 Task: Add Attachment from "Attach a link" to Card Card0000000348 in Board Board0000000087 in Workspace WS0000000029 in Trello. Add Cover Red to Card Card0000000348 in Board Board0000000087 in Workspace WS0000000029 in Trello. Add "Join Card" Button Button0000000348  to Card Card0000000348 in Board Board0000000087 in Workspace WS0000000029 in Trello. Add Description DS0000000348 to Card Card0000000348 in Board Board0000000087 in Workspace WS0000000029 in Trello. Add Comment CM0000000348 to Card Card0000000348 in Board Board0000000087 in Workspace WS0000000029 in Trello
Action: Mouse moved to (74, 369)
Screenshot: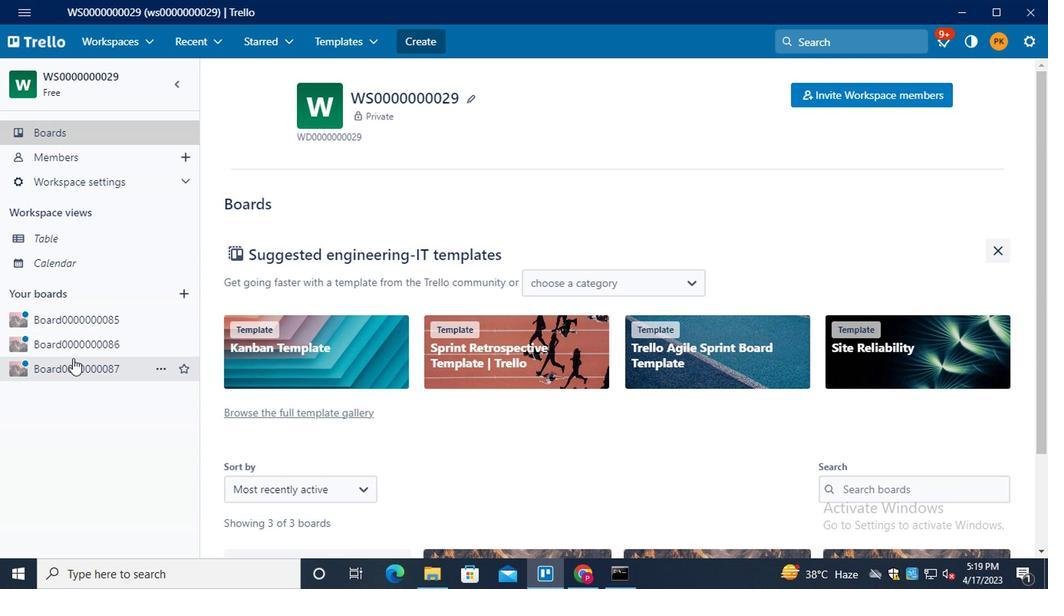 
Action: Mouse pressed left at (74, 369)
Screenshot: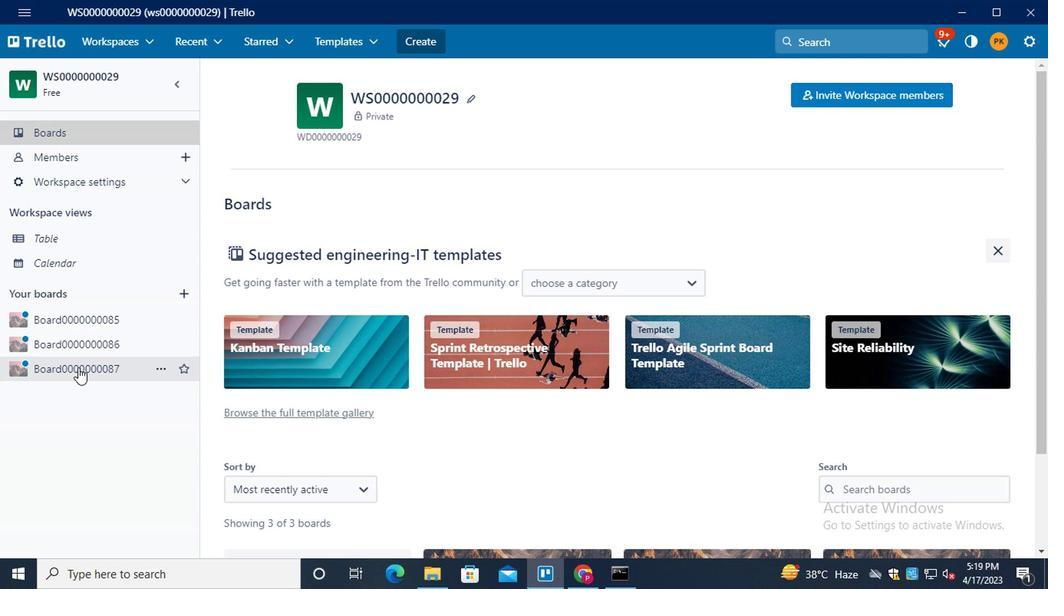 
Action: Mouse moved to (258, 422)
Screenshot: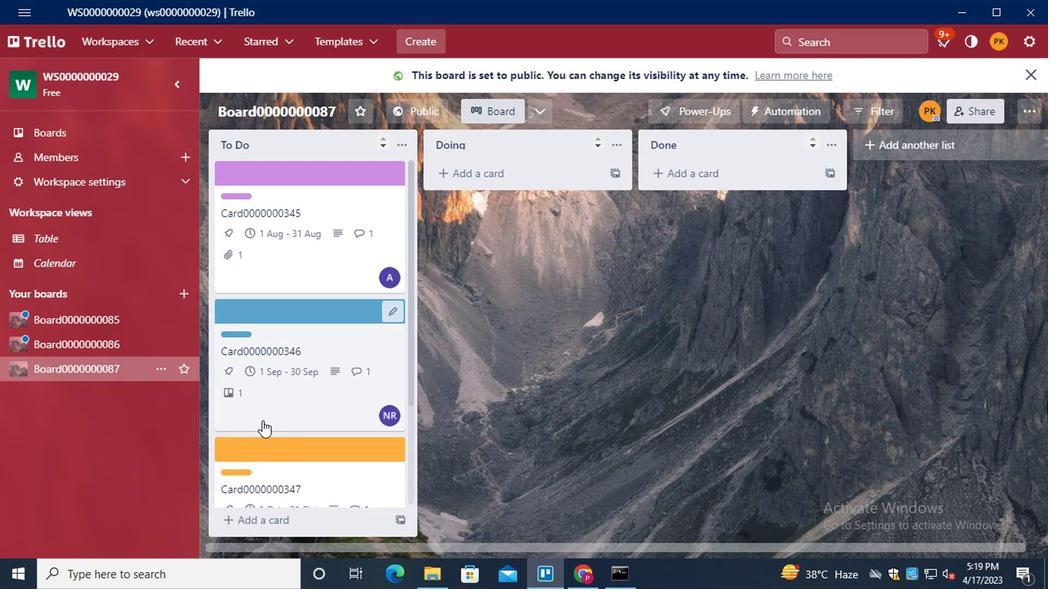 
Action: Mouse scrolled (258, 421) with delta (0, -1)
Screenshot: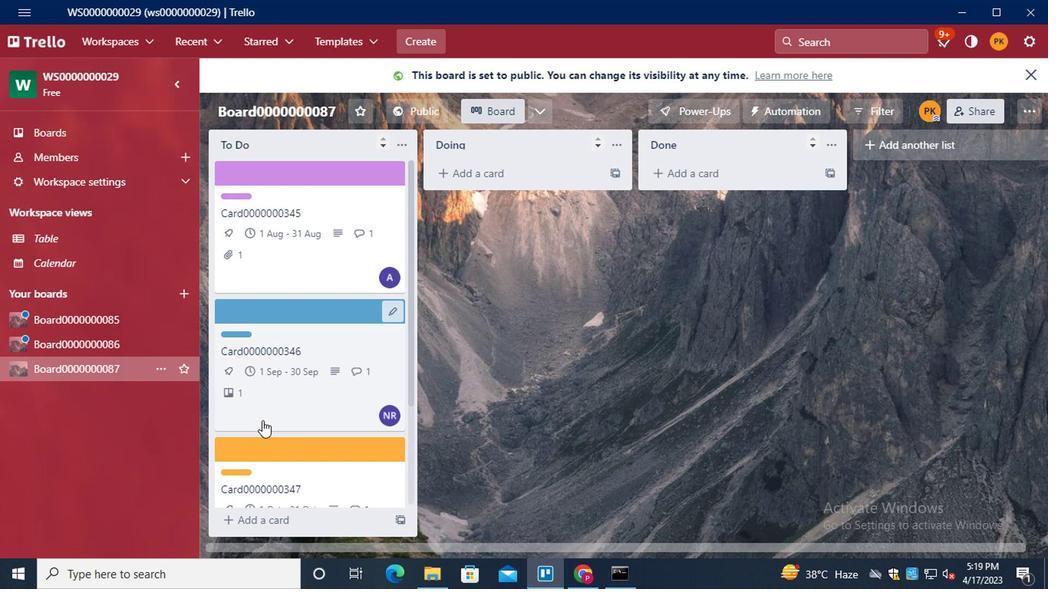 
Action: Mouse moved to (258, 423)
Screenshot: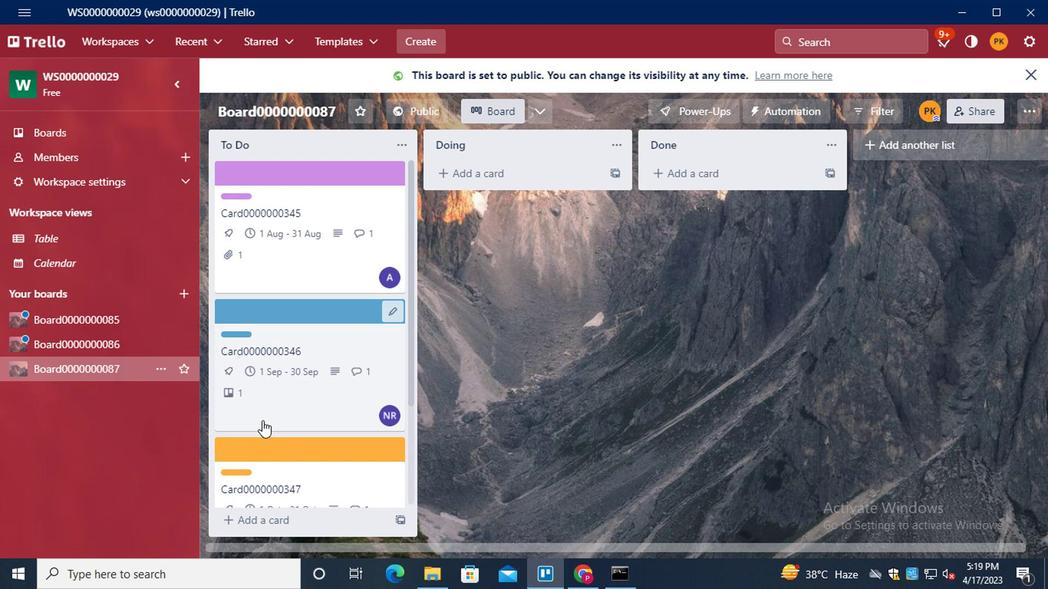 
Action: Mouse scrolled (258, 423) with delta (0, 0)
Screenshot: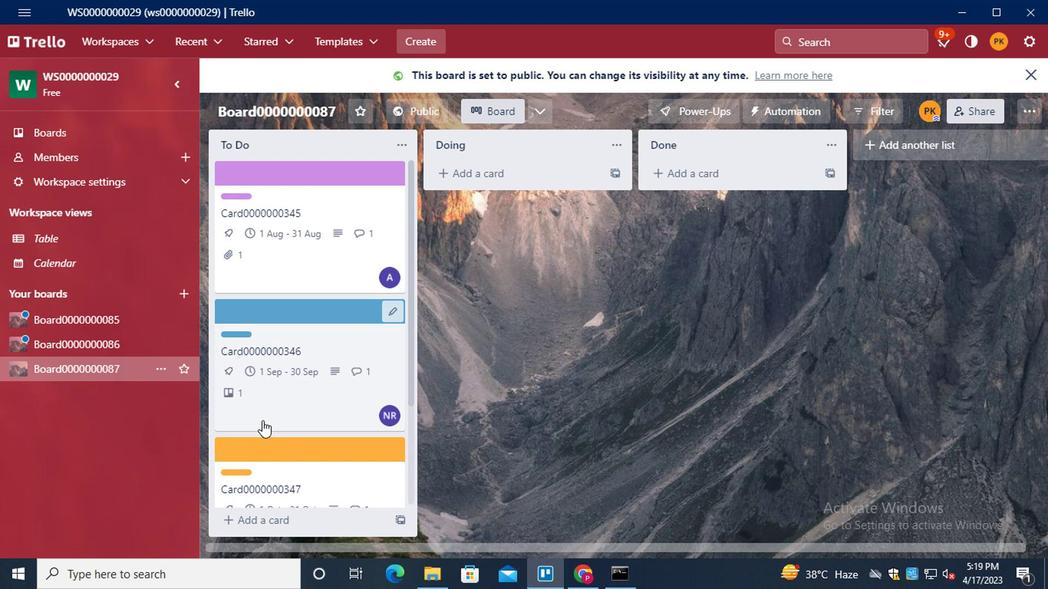 
Action: Mouse moved to (258, 427)
Screenshot: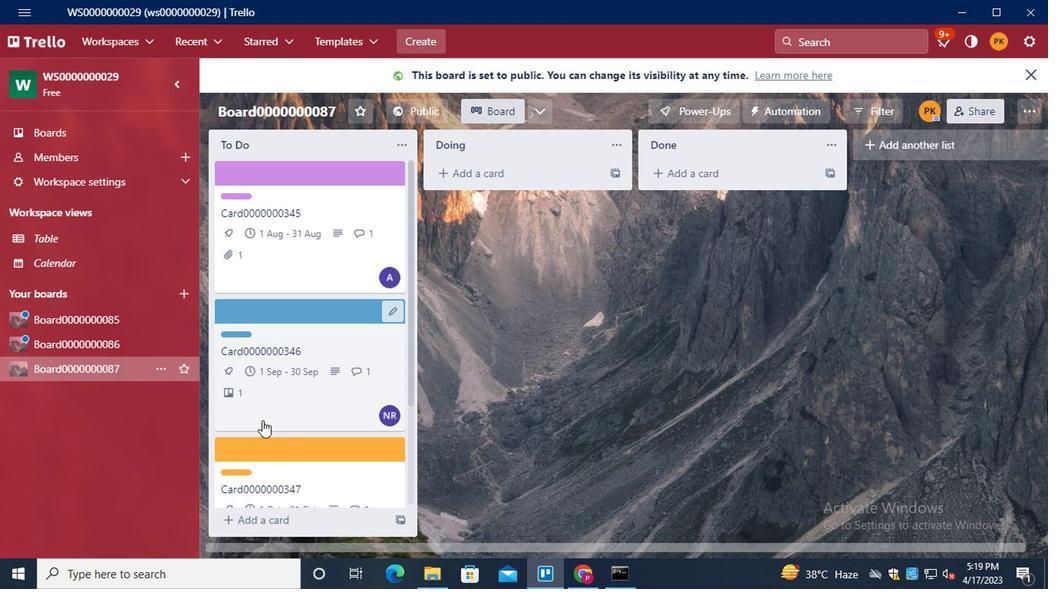
Action: Mouse scrolled (258, 427) with delta (0, 0)
Screenshot: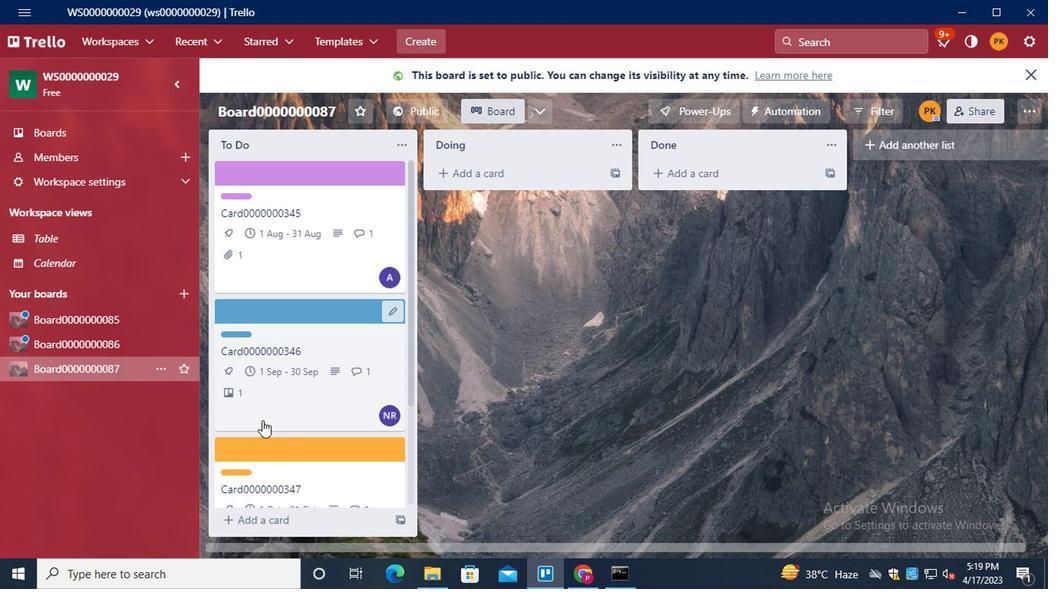 
Action: Mouse moved to (260, 429)
Screenshot: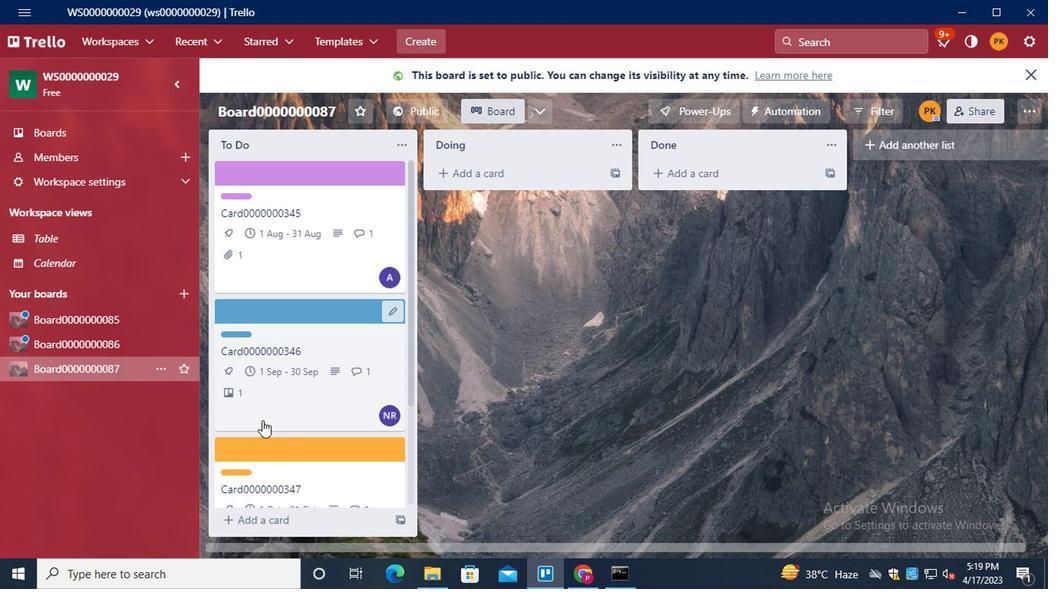 
Action: Mouse scrolled (260, 428) with delta (0, 0)
Screenshot: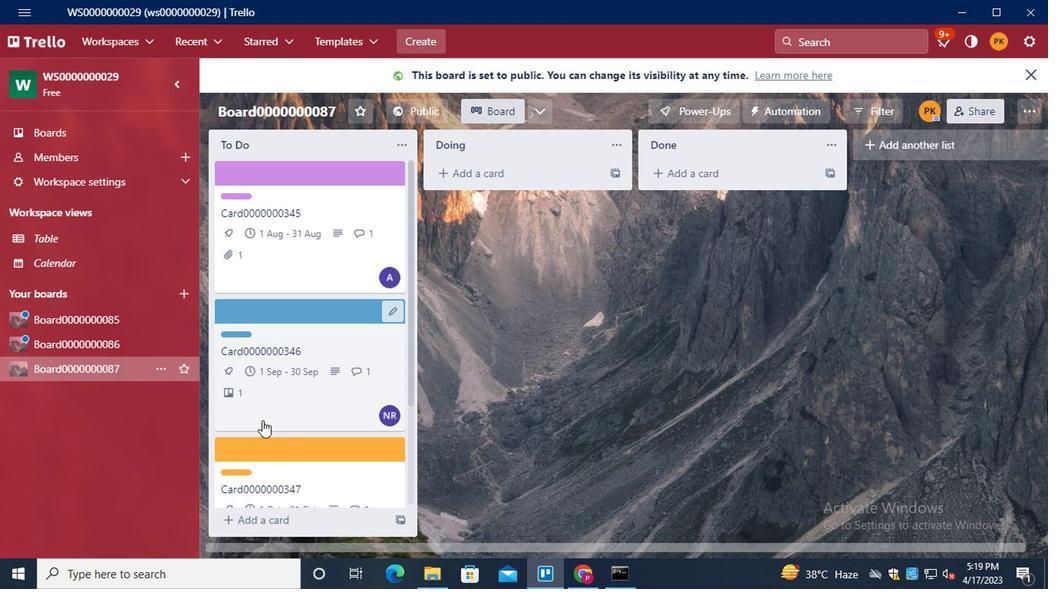 
Action: Mouse moved to (262, 436)
Screenshot: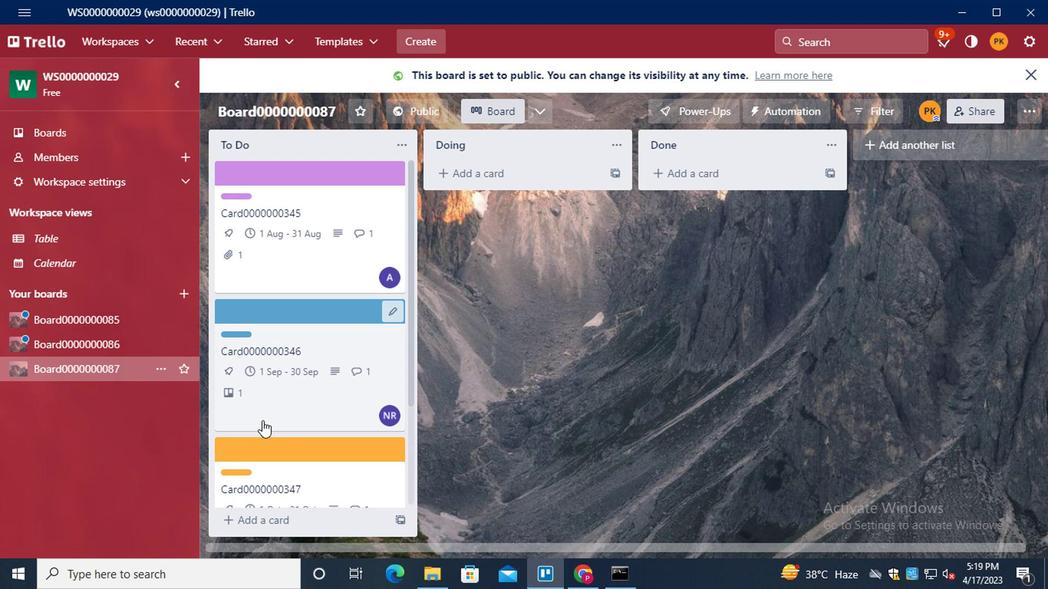 
Action: Mouse scrolled (262, 435) with delta (0, 0)
Screenshot: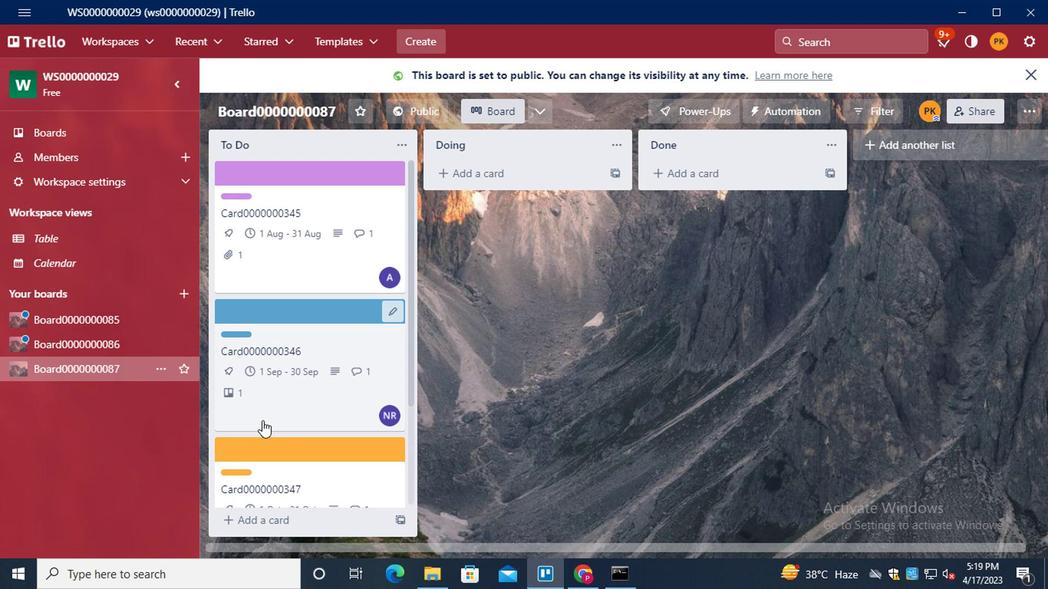 
Action: Mouse moved to (303, 469)
Screenshot: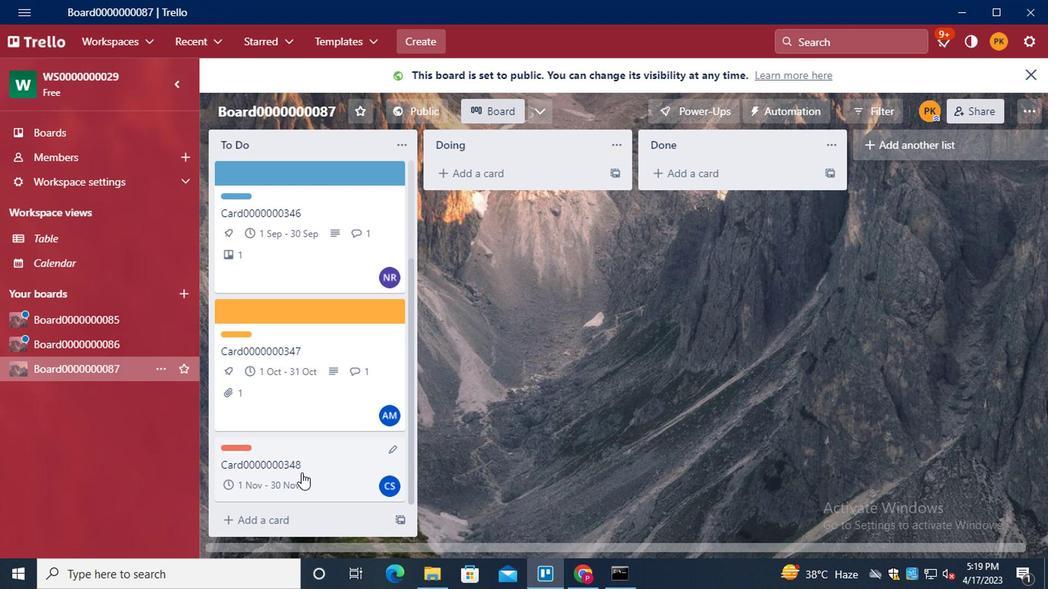 
Action: Mouse pressed left at (303, 469)
Screenshot: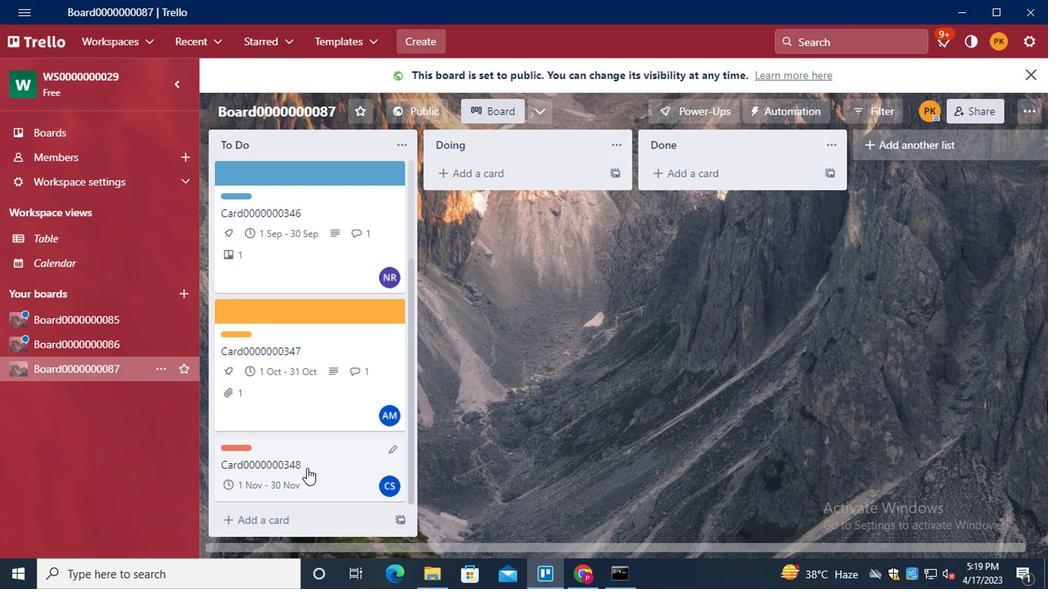 
Action: Mouse moved to (719, 266)
Screenshot: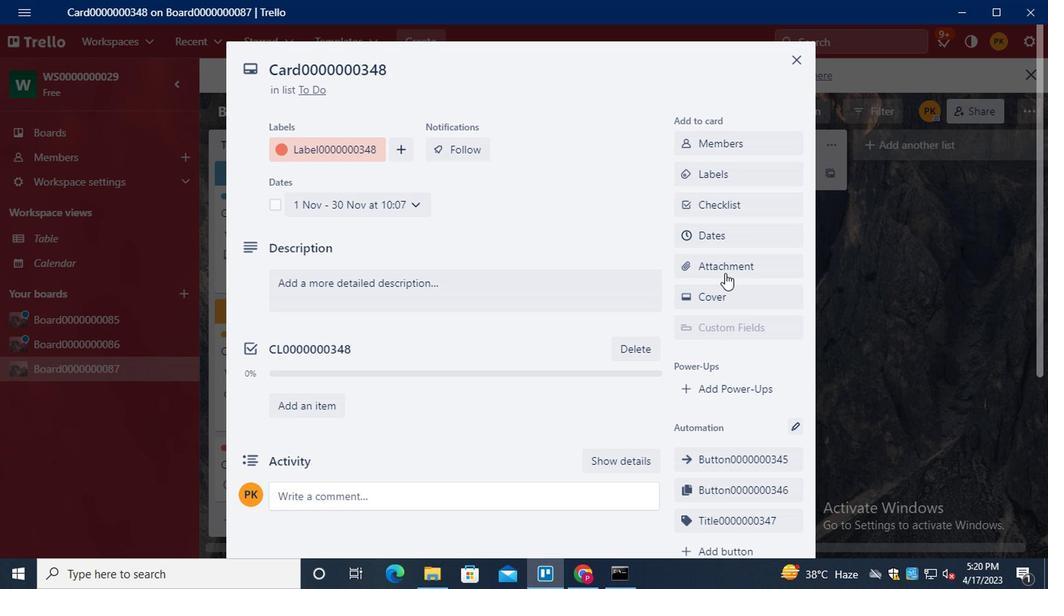 
Action: Mouse pressed left at (719, 266)
Screenshot: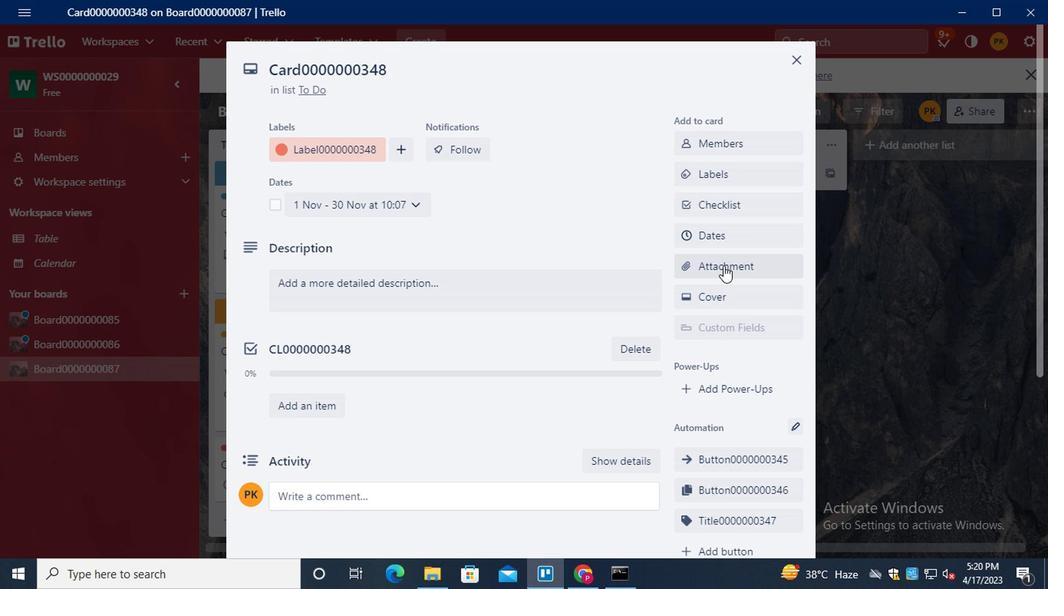 
Action: Mouse moved to (717, 288)
Screenshot: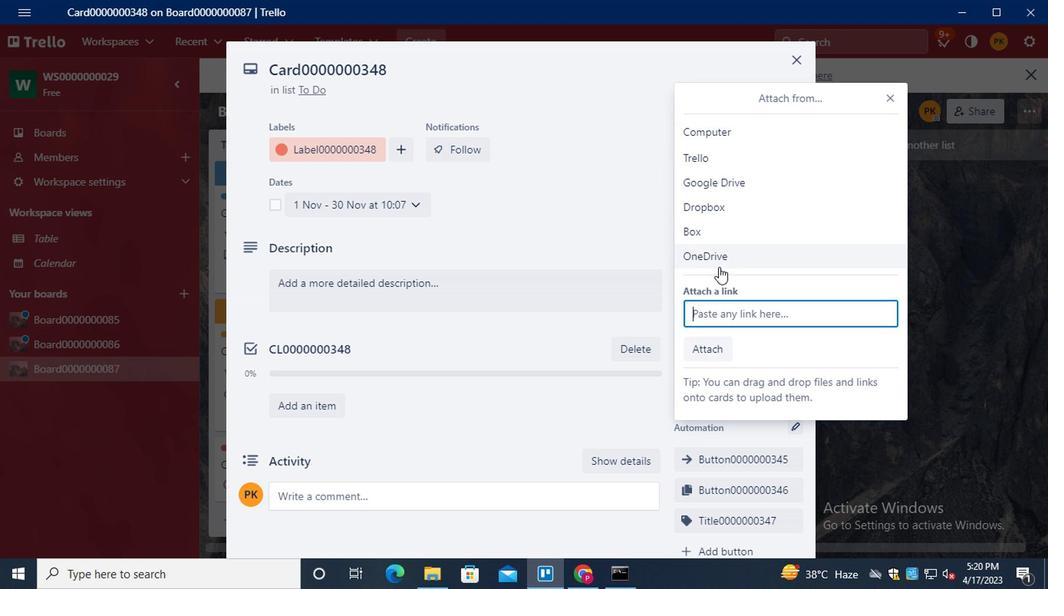 
Action: Key pressed ctrl+V<Key.enter>
Screenshot: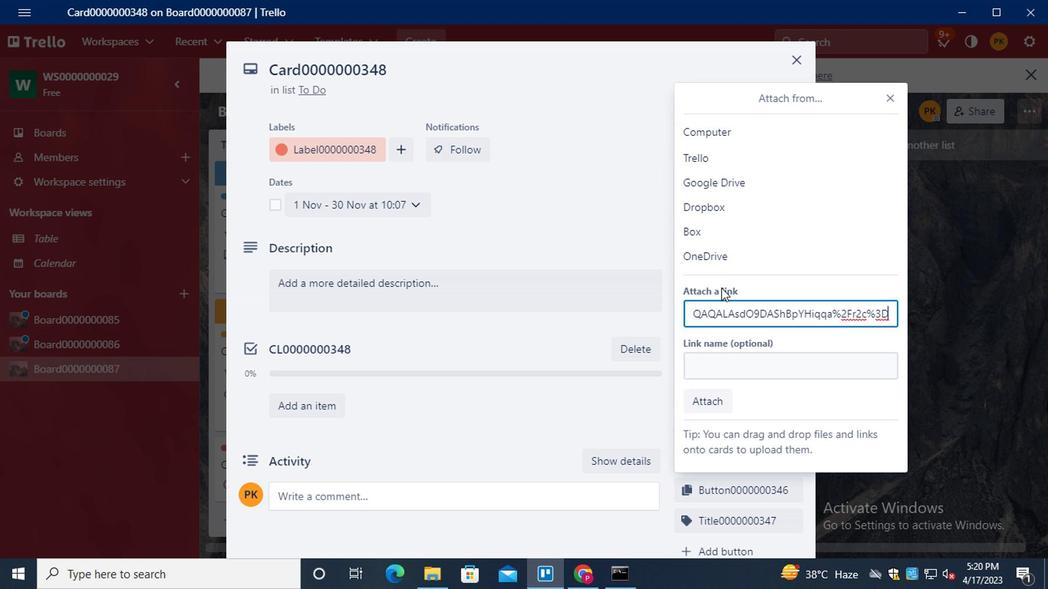 
Action: Mouse moved to (712, 293)
Screenshot: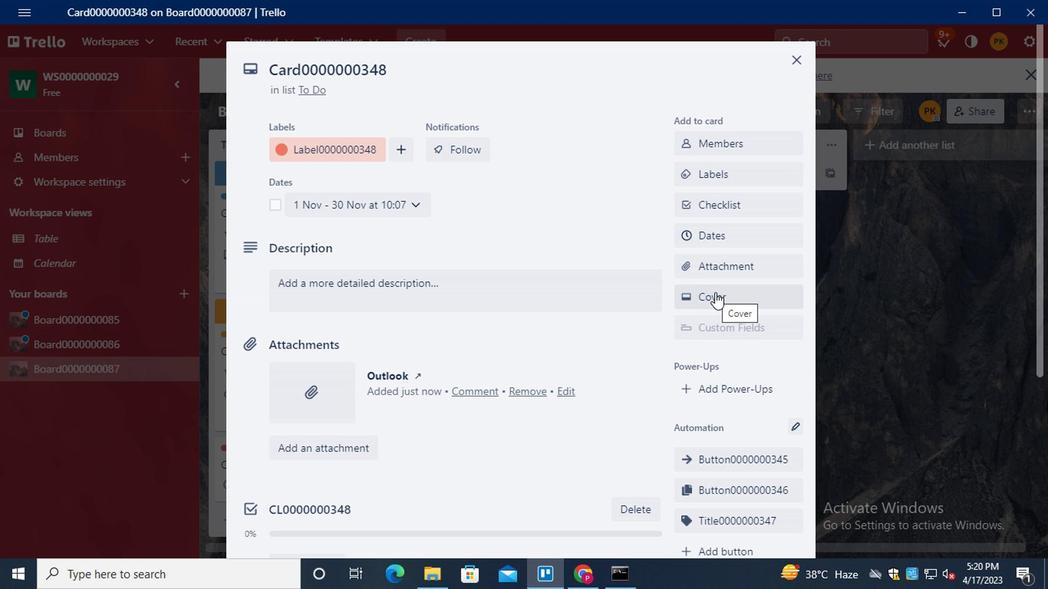 
Action: Mouse pressed left at (712, 293)
Screenshot: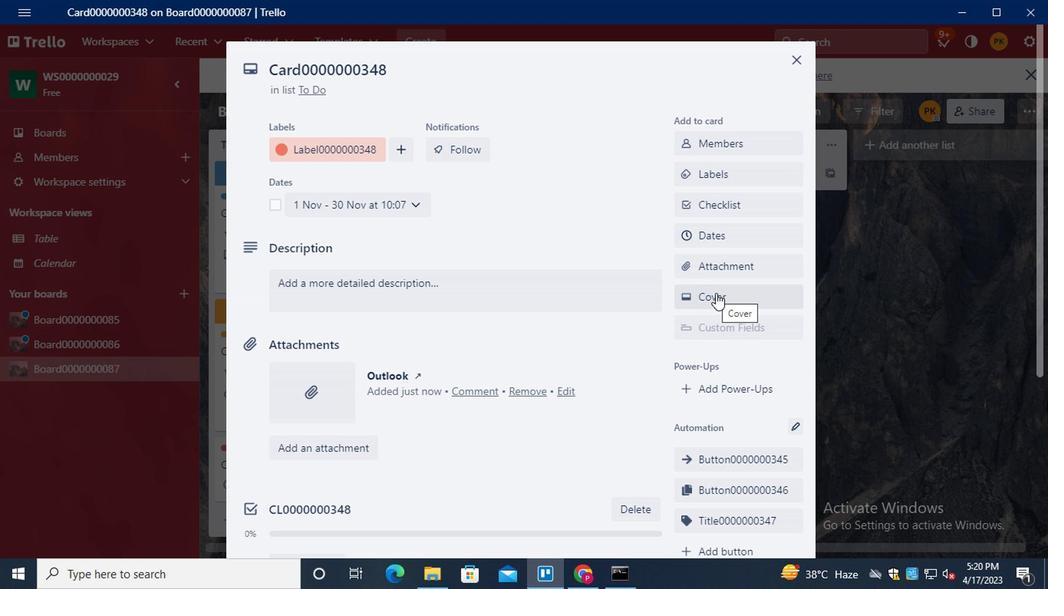 
Action: Mouse moved to (840, 245)
Screenshot: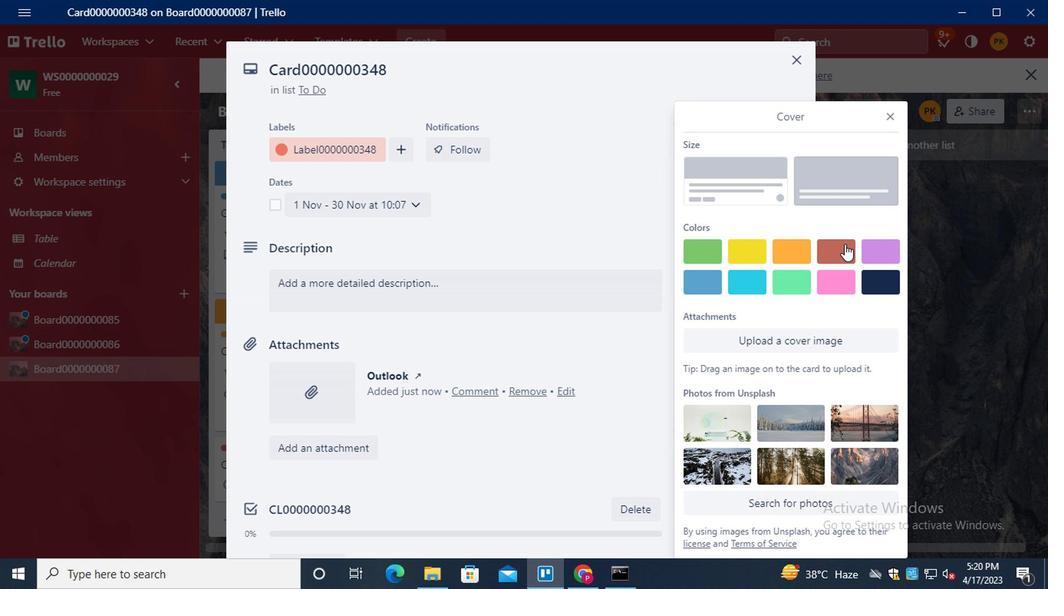 
Action: Mouse pressed left at (840, 245)
Screenshot: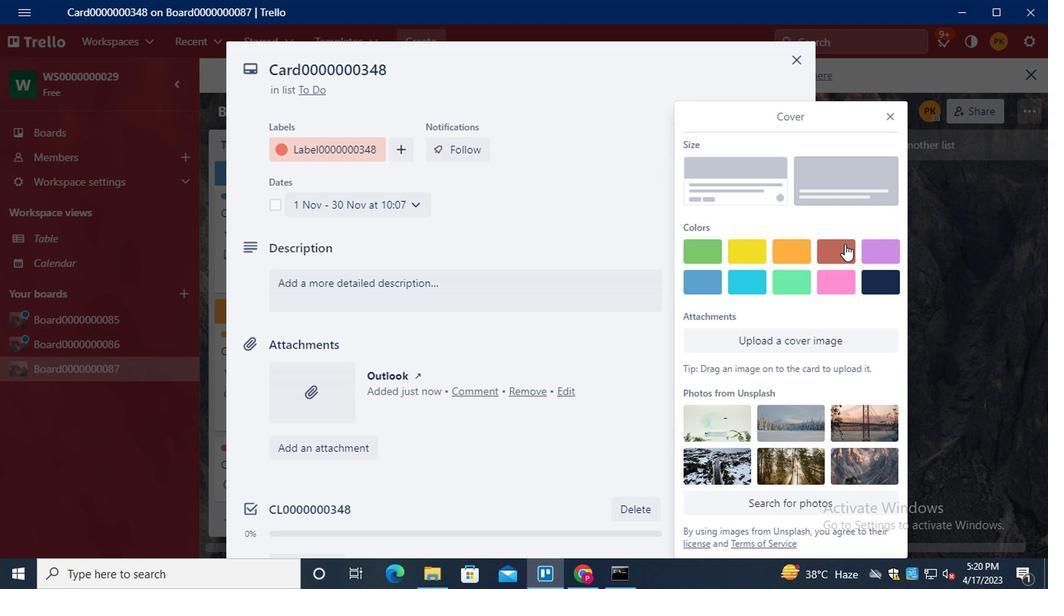 
Action: Mouse moved to (882, 92)
Screenshot: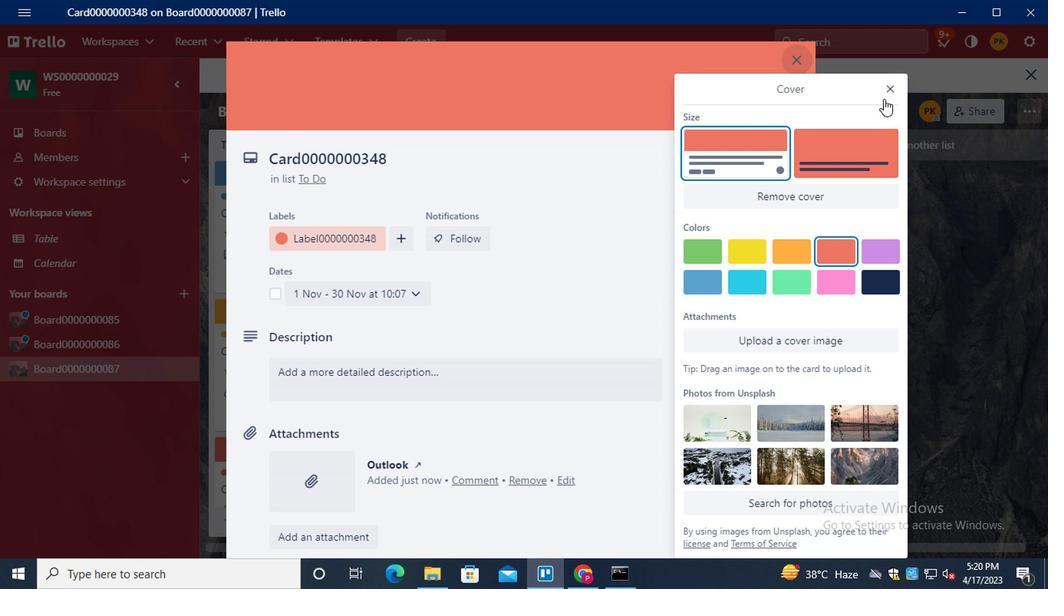 
Action: Mouse pressed left at (882, 92)
Screenshot: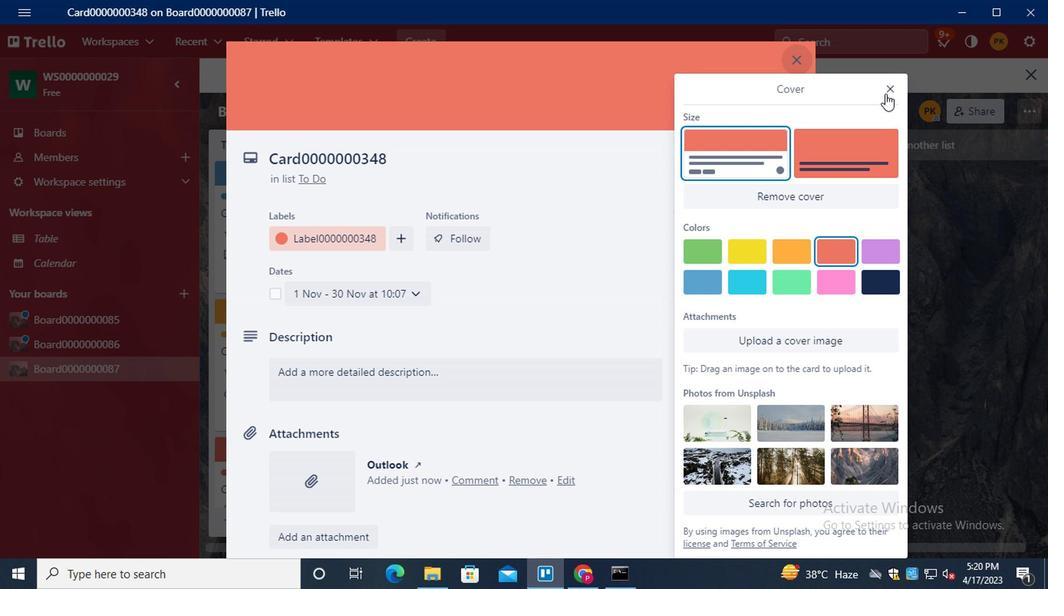 
Action: Mouse moved to (676, 348)
Screenshot: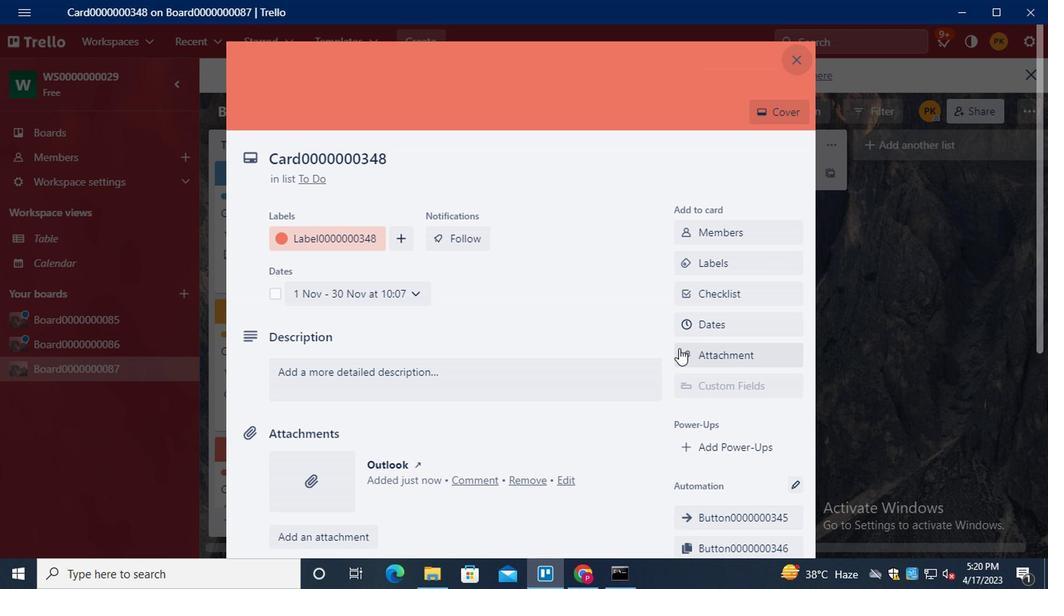 
Action: Mouse scrolled (676, 347) with delta (0, -1)
Screenshot: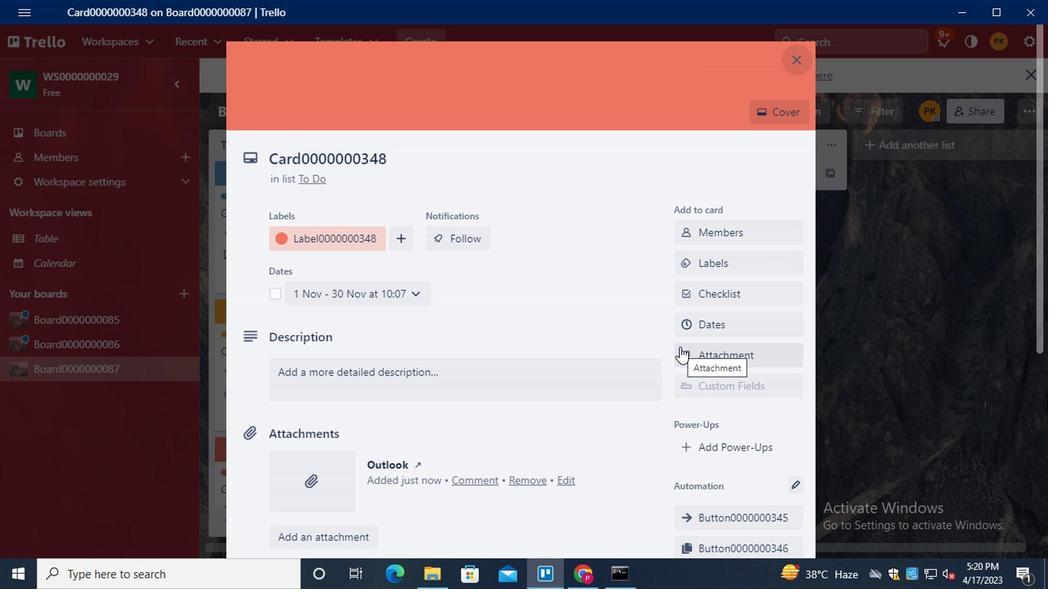 
Action: Mouse scrolled (676, 347) with delta (0, -1)
Screenshot: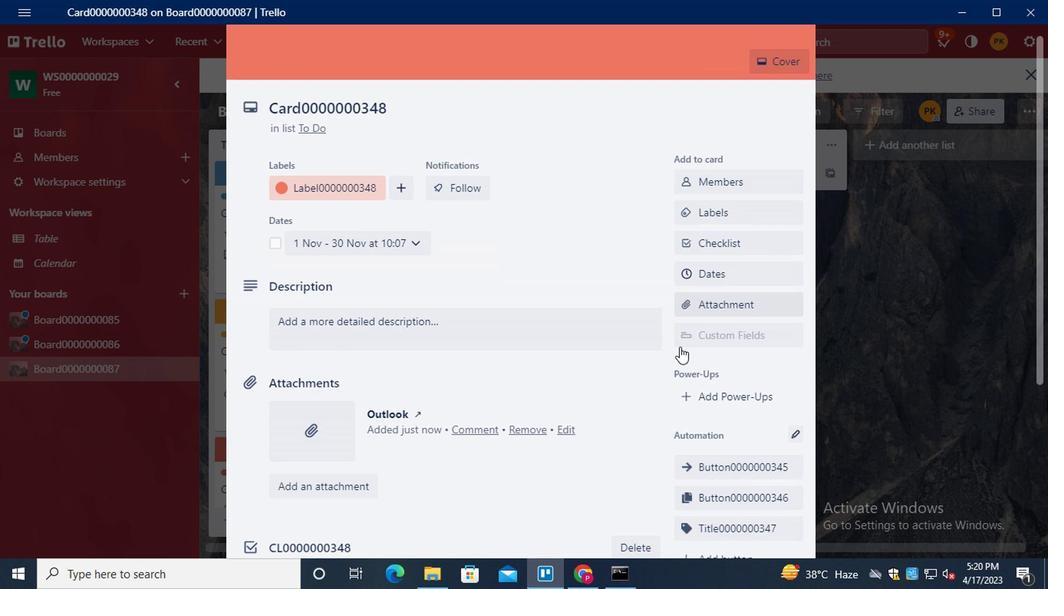 
Action: Mouse moved to (710, 456)
Screenshot: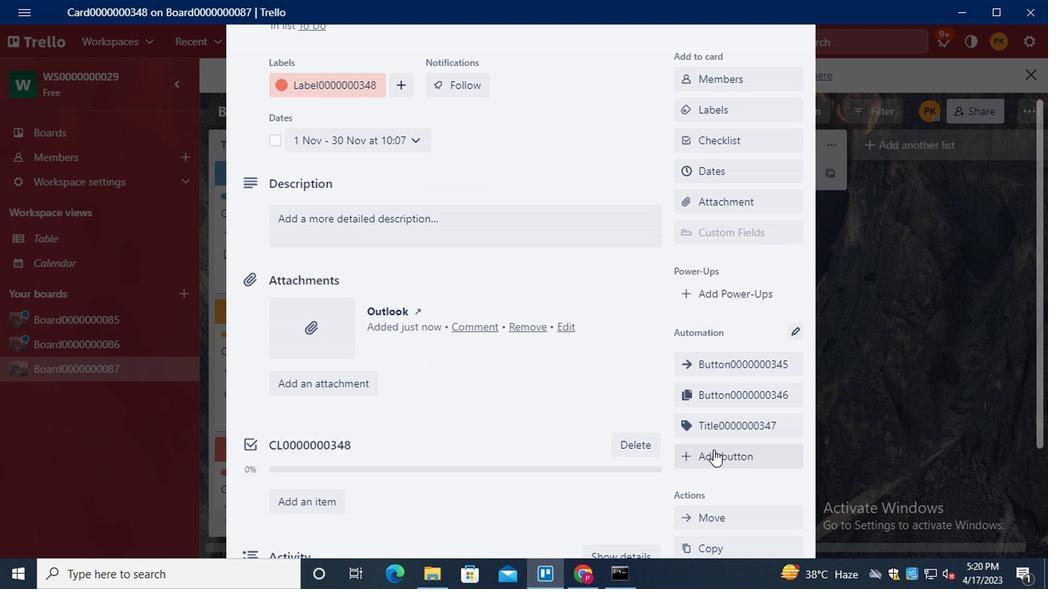 
Action: Mouse pressed left at (710, 456)
Screenshot: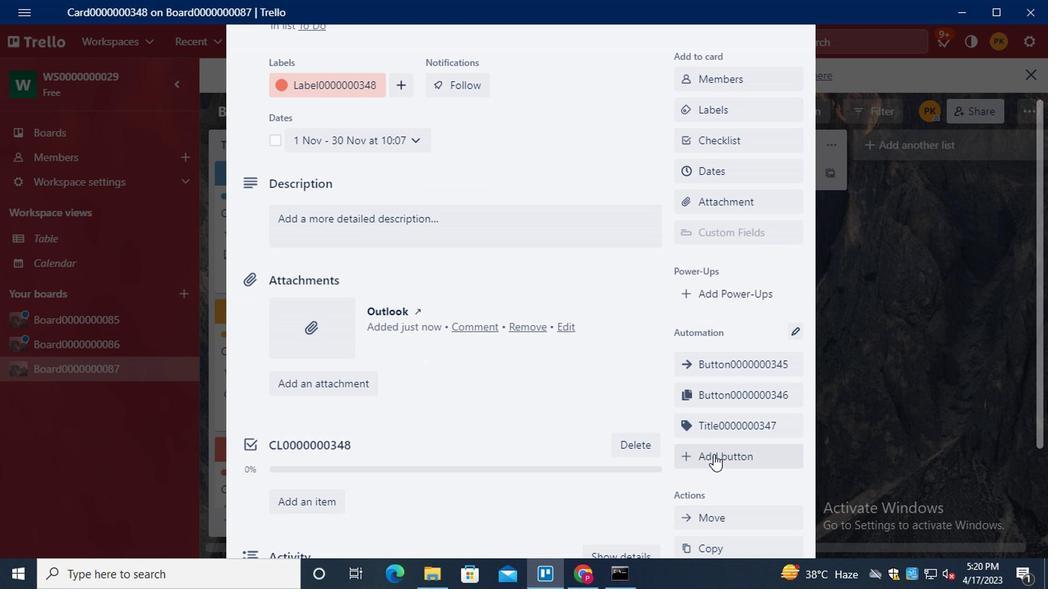 
Action: Mouse moved to (768, 238)
Screenshot: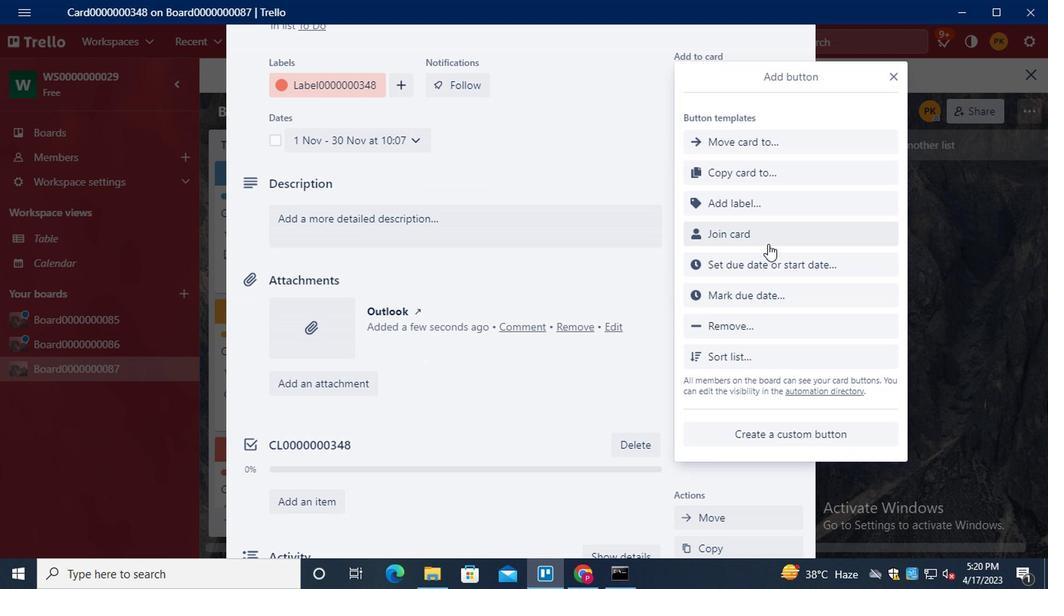 
Action: Mouse pressed left at (768, 238)
Screenshot: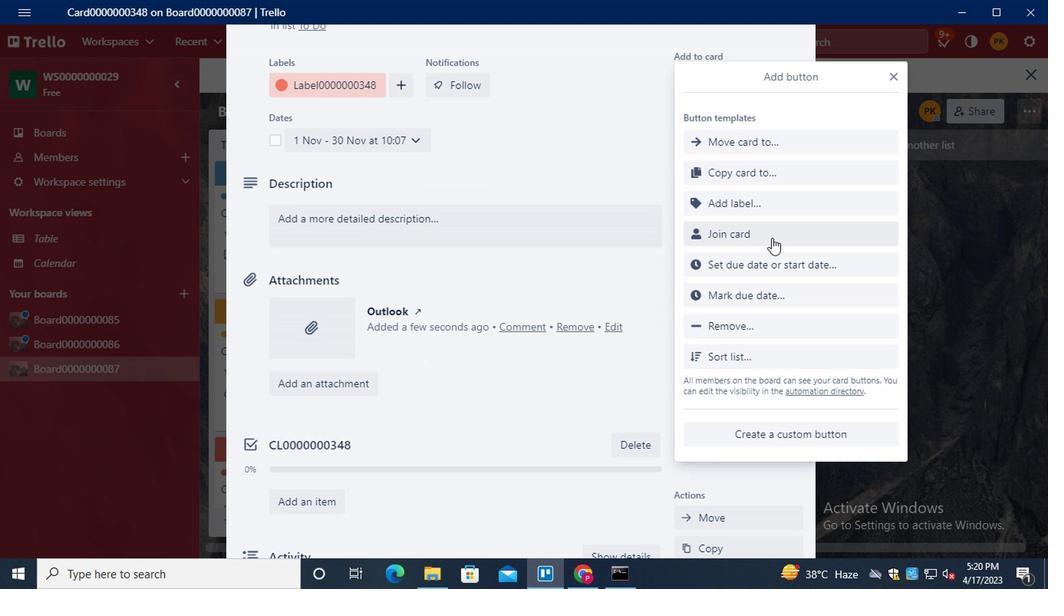 
Action: Mouse moved to (769, 237)
Screenshot: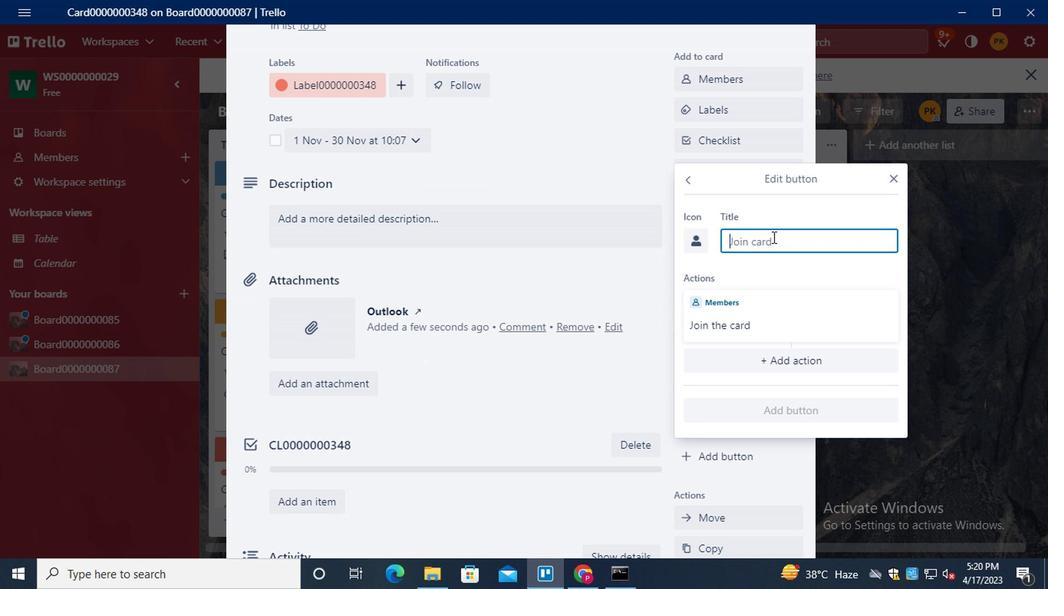 
Action: Key pressed <Key.shift><Key.shift><Key.shift><Key.shift><Key.shift><Key.shift><Key.shift><Key.shift><Key.shift><Key.shift><Key.shift><Key.shift><Key.shift><Key.shift><Key.shift><Key.shift><Key.shift><Key.shift><Key.shift><Key.shift><Key.shift><Key.shift><Key.shift><Key.shift><Key.shift><Key.shift><Key.shift><Key.shift><Key.shift><Key.shift><Key.shift><Key.shift><Key.shift><Key.shift><Key.shift><Key.shift><Key.shift><Key.shift><Key.shift><Key.shift><Key.shift><Key.shift><Key.shift><Key.shift><Key.shift><Key.shift><Key.shift><Key.shift><Key.shift><Key.shift><Key.shift><Key.shift><Key.shift><Key.shift><Key.shift><Key.shift><Key.shift><Key.shift><Key.shift><Key.shift><Key.shift><Key.shift><Key.shift><Key.shift><Key.shift><Key.shift><Key.shift><Key.shift><Key.shift><Key.shift><Key.shift><Key.shift><Key.shift><Key.shift><Key.shift><Key.shift><Key.shift><Key.shift><Key.shift><Key.shift><Key.shift><Key.shift><Key.shift><Key.shift><Key.shift><Key.shift><Key.shift><Key.shift><Key.shift><Key.shift><Key.shift><Key.shift><Key.shift><Key.shift><Key.shift><Key.shift><Key.shift><Key.shift><Key.shift><Key.shift><Key.shift><Key.shift><Key.shift><Key.shift><Key.shift><Key.shift><Key.shift><Key.shift><Key.shift><Key.shift><Key.shift><Key.shift><Key.shift><Key.shift><Key.shift><Key.shift><Key.shift><Key.shift><Key.shift><Key.shift><Key.shift><Key.shift><Key.shift><Key.shift><Key.shift><Key.shift><Key.shift><Key.shift><Key.shift><Key.shift><Key.shift><Key.shift><Key.shift><Key.shift><Key.shift><Key.shift><Key.shift><Key.shift><Key.shift>ctrl+BUTTON<Key.space><Key.backspace>0000000348
Screenshot: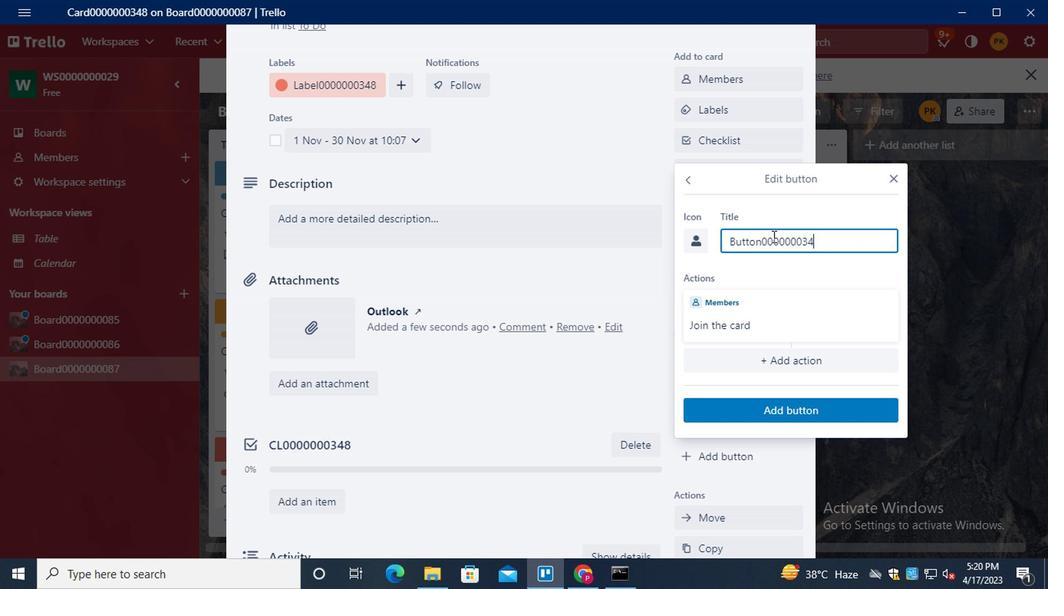 
Action: Mouse moved to (753, 228)
Screenshot: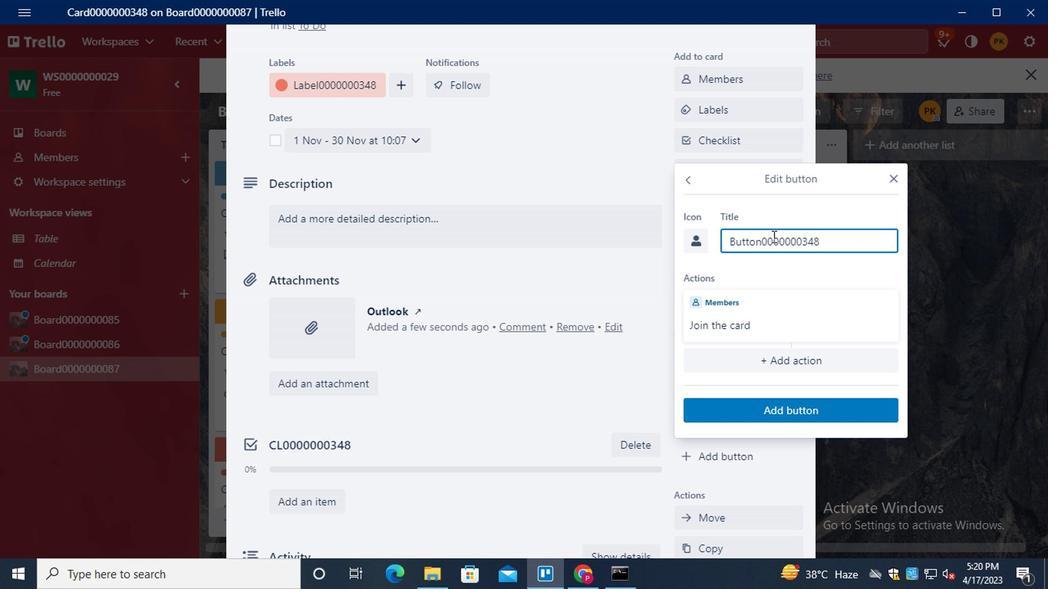 
Action: Mouse scrolled (753, 229) with delta (0, 1)
Screenshot: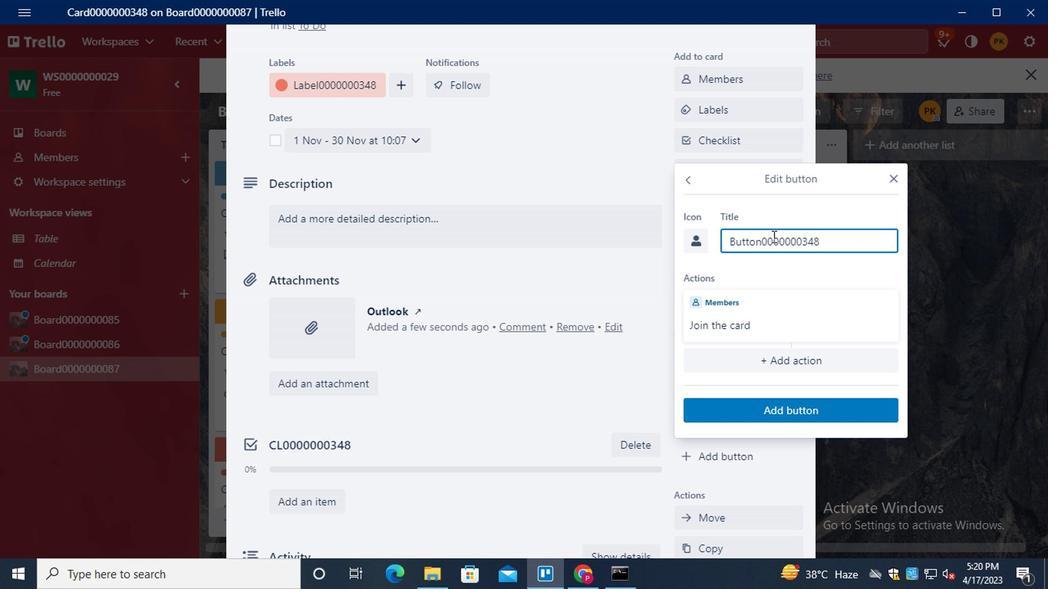 
Action: Mouse moved to (739, 412)
Screenshot: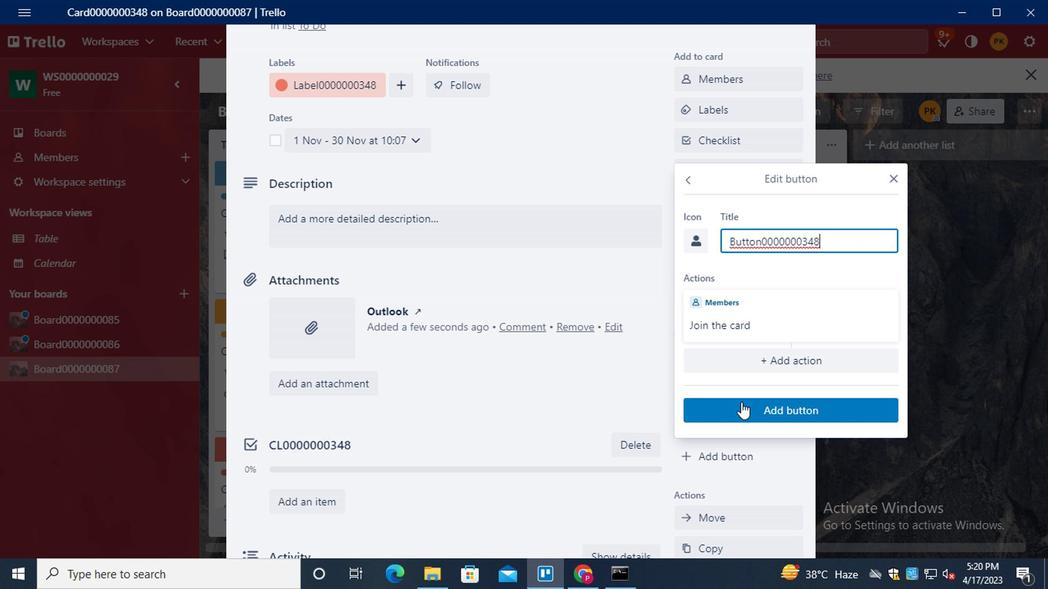 
Action: Mouse pressed left at (739, 412)
Screenshot: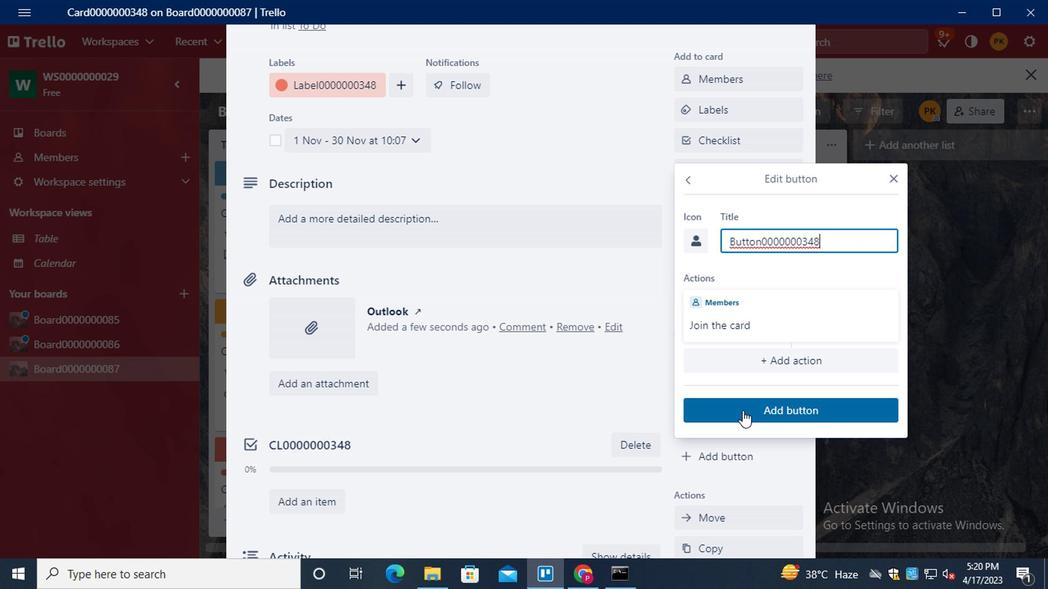 
Action: Mouse moved to (470, 226)
Screenshot: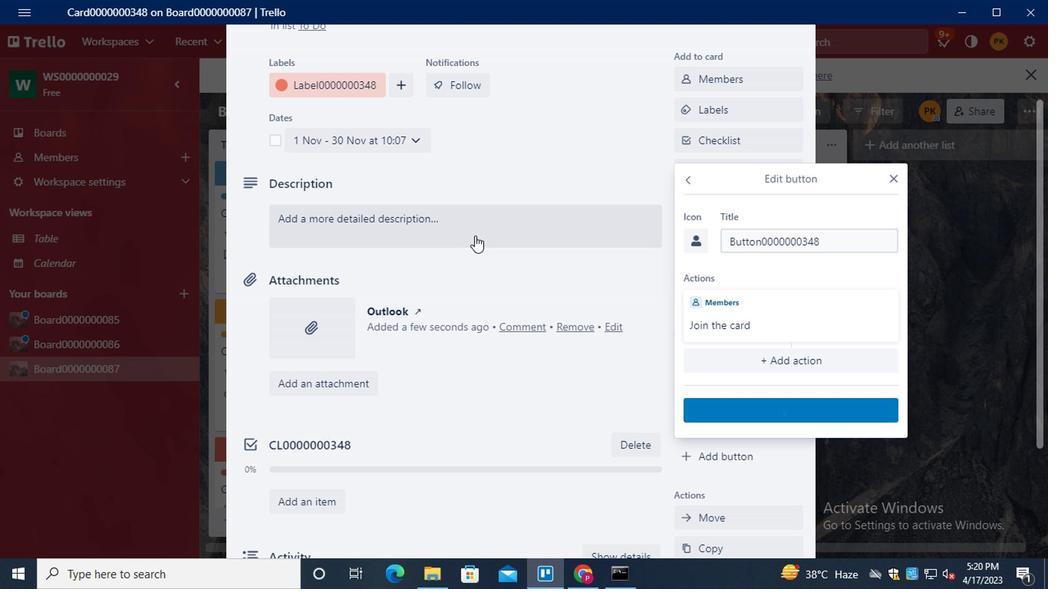 
Action: Mouse pressed left at (470, 226)
Screenshot: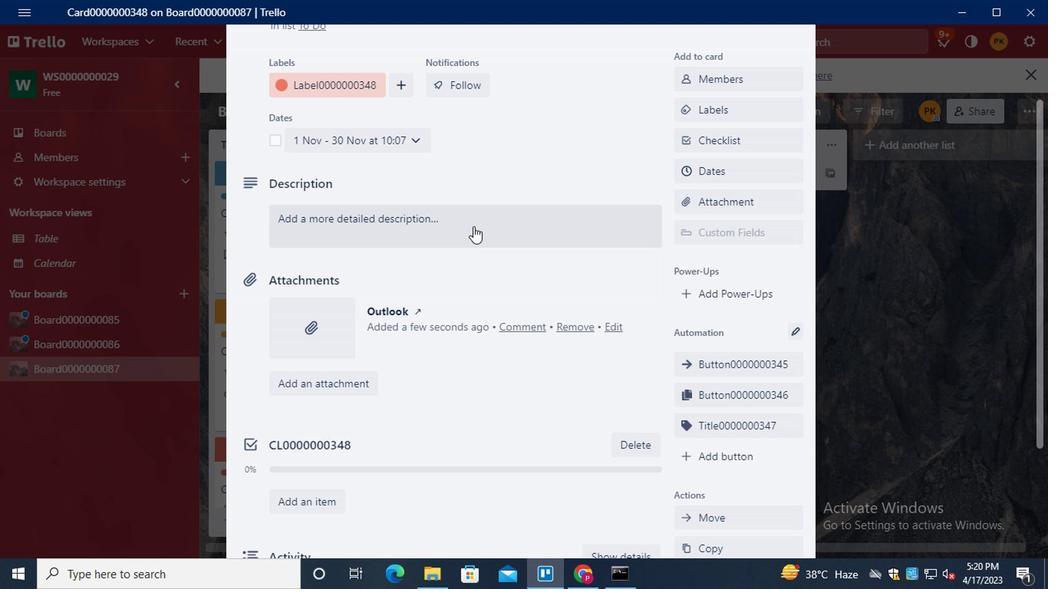 
Action: Key pressed <Key.shift>
Screenshot: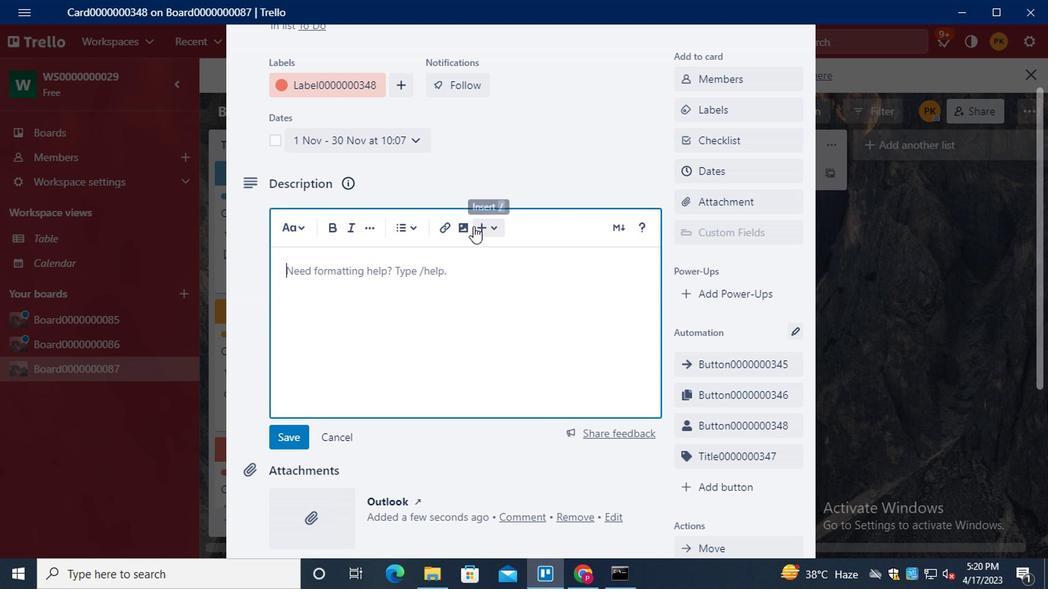 
Action: Mouse moved to (471, 224)
Screenshot: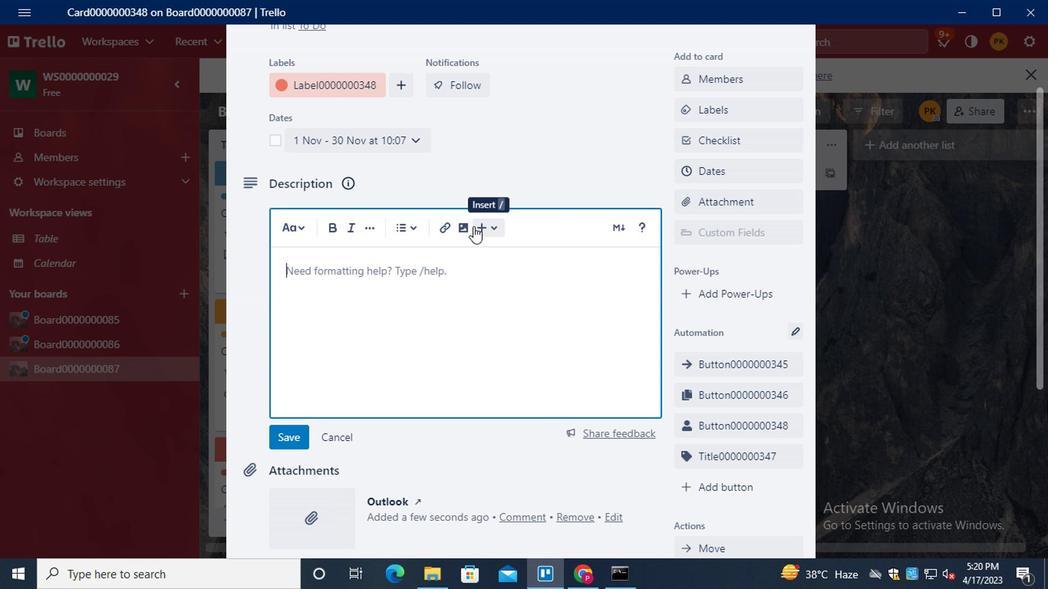 
Action: Key pressed DS0000000348
Screenshot: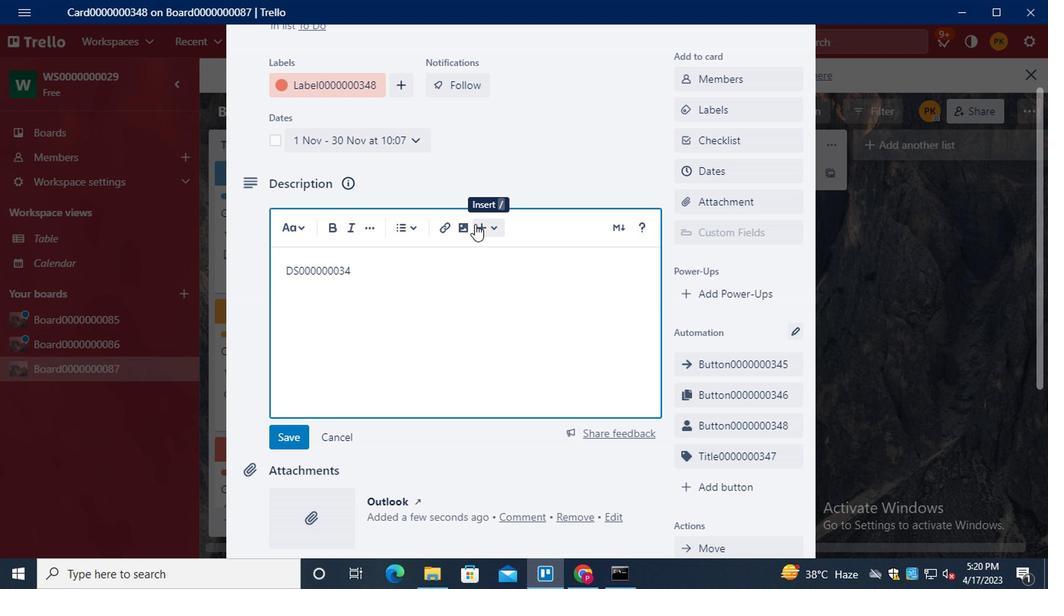 
Action: Mouse moved to (276, 436)
Screenshot: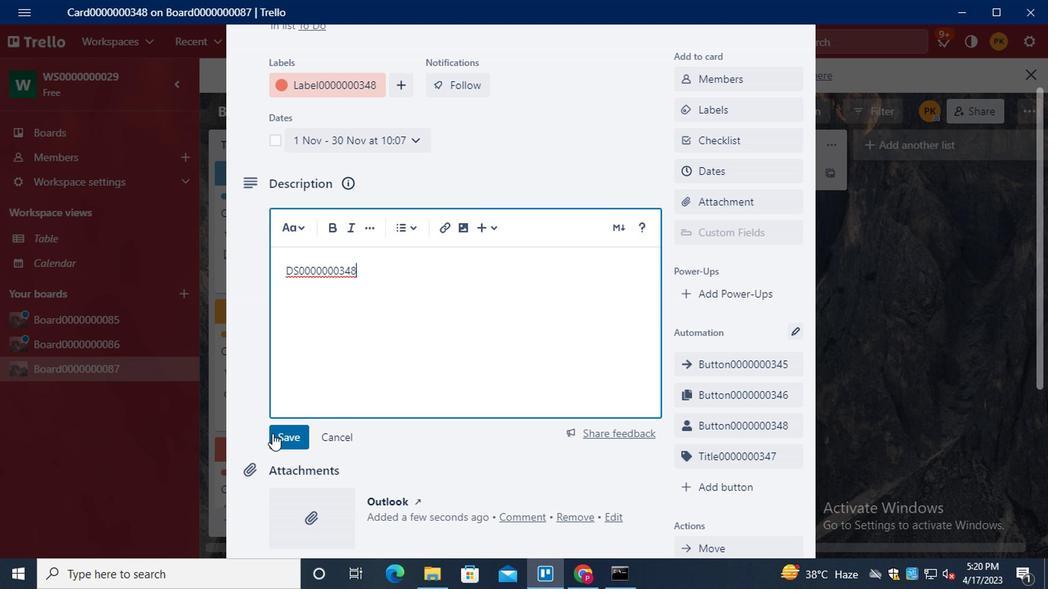 
Action: Mouse pressed left at (276, 436)
Screenshot: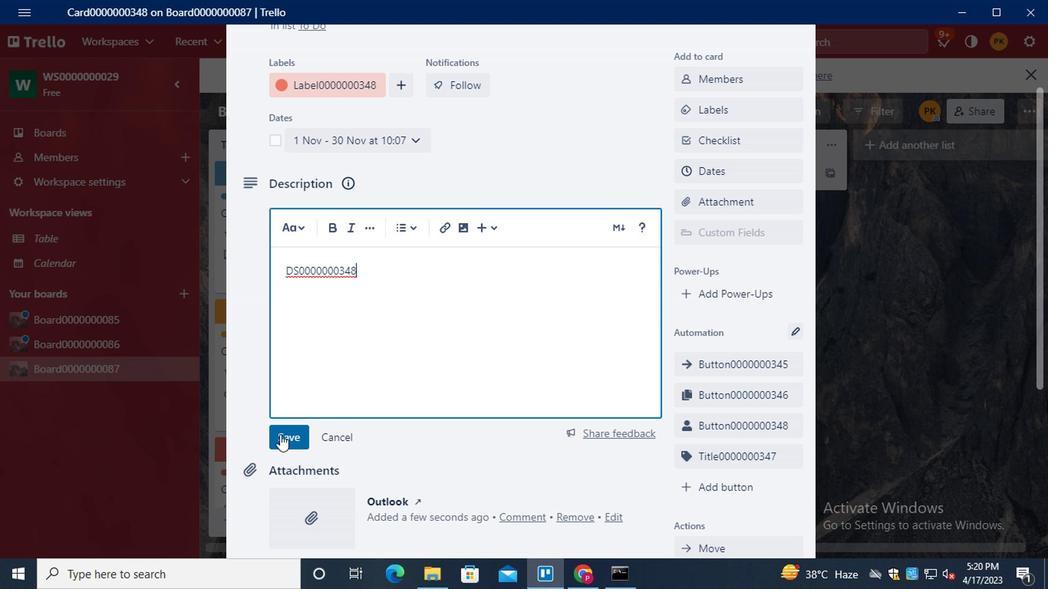 
Action: Mouse moved to (356, 385)
Screenshot: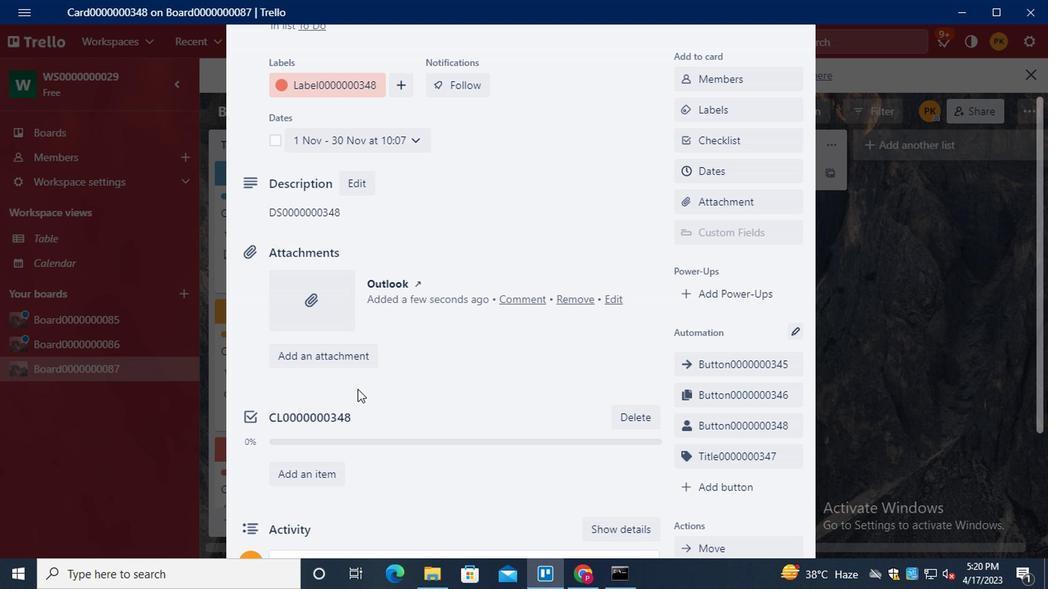 
Action: Mouse scrolled (356, 384) with delta (0, -1)
Screenshot: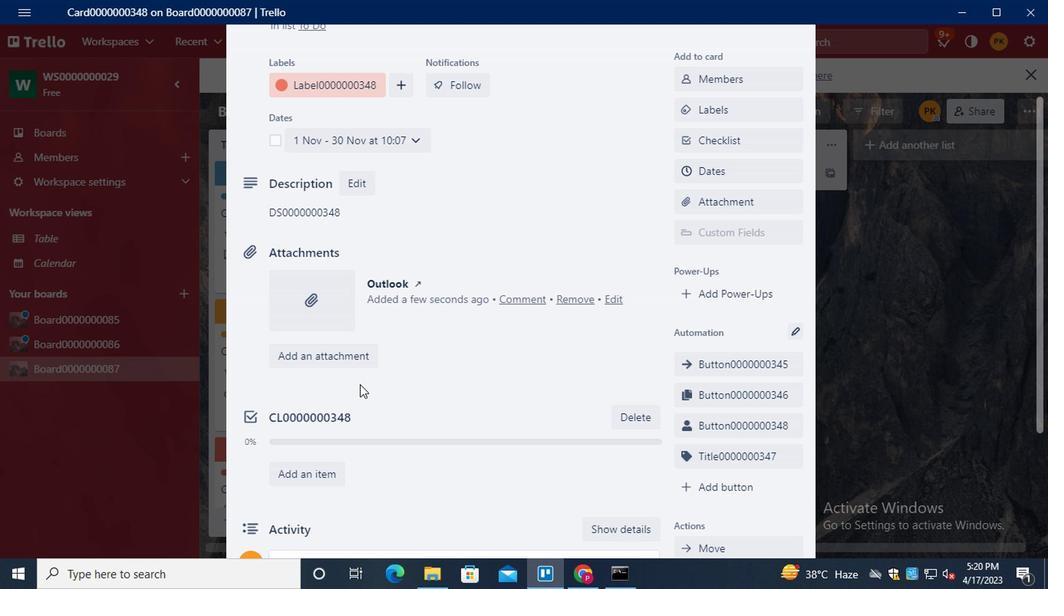 
Action: Mouse scrolled (356, 384) with delta (0, -1)
Screenshot: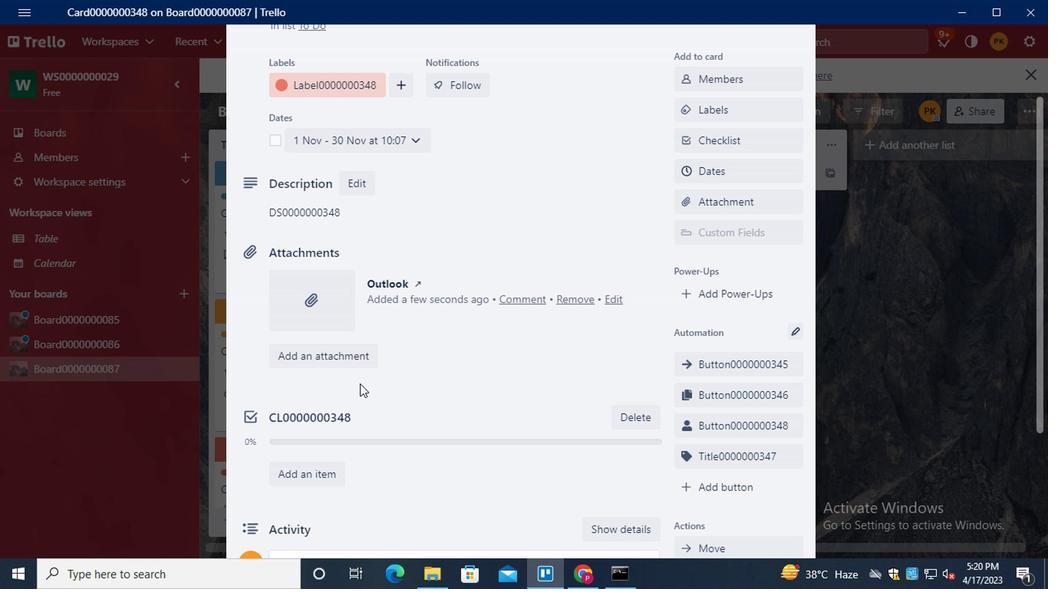 
Action: Mouse scrolled (356, 384) with delta (0, -1)
Screenshot: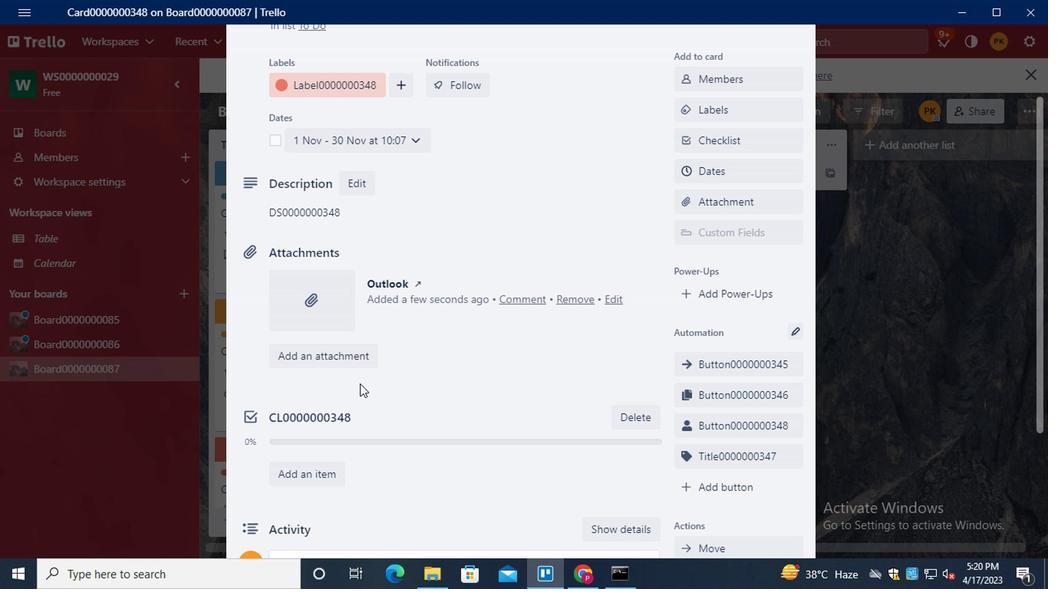 
Action: Mouse scrolled (356, 384) with delta (0, -1)
Screenshot: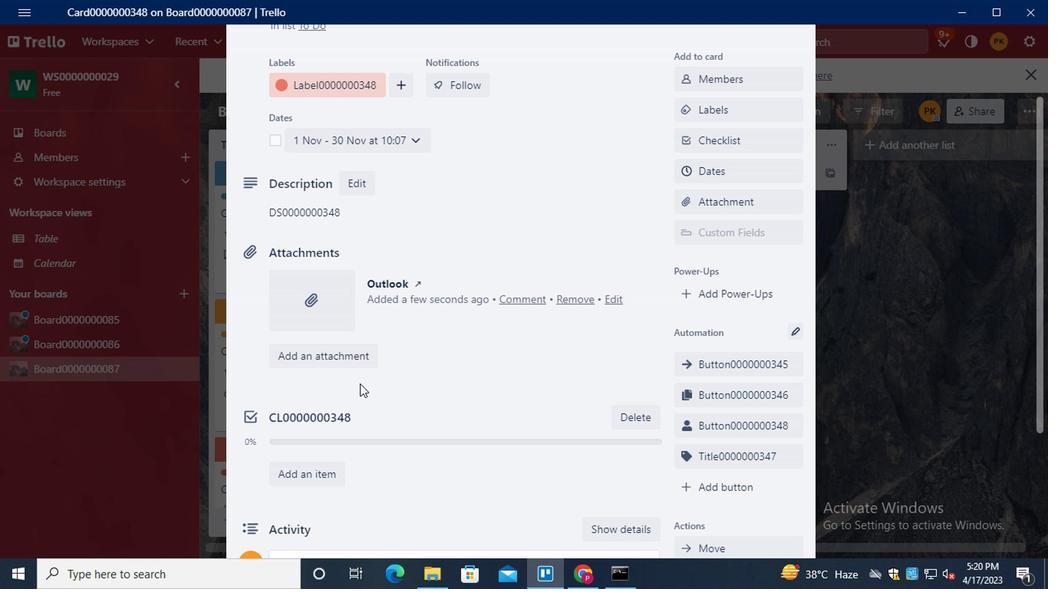 
Action: Mouse moved to (377, 352)
Screenshot: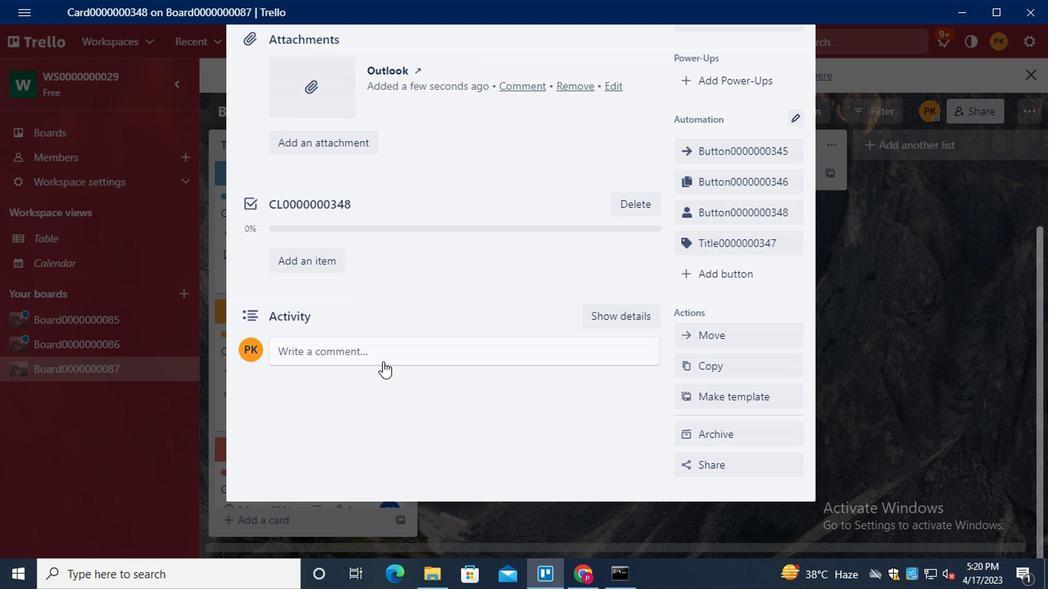 
Action: Mouse pressed left at (377, 352)
Screenshot: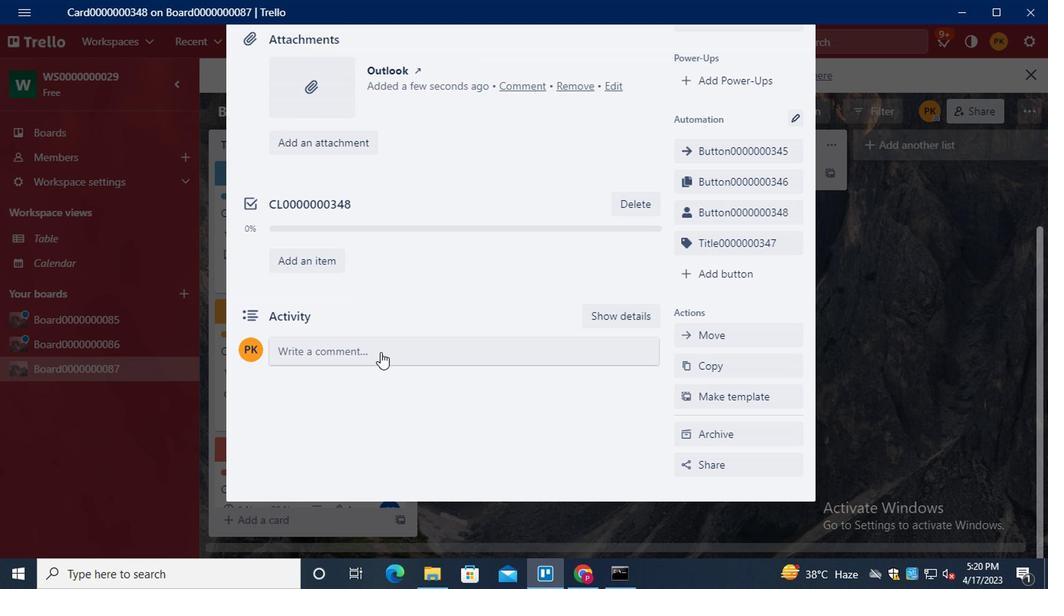 
Action: Key pressed <Key.shift><Key.shift><Key.shift><Key.shift>CM0000000348
Screenshot: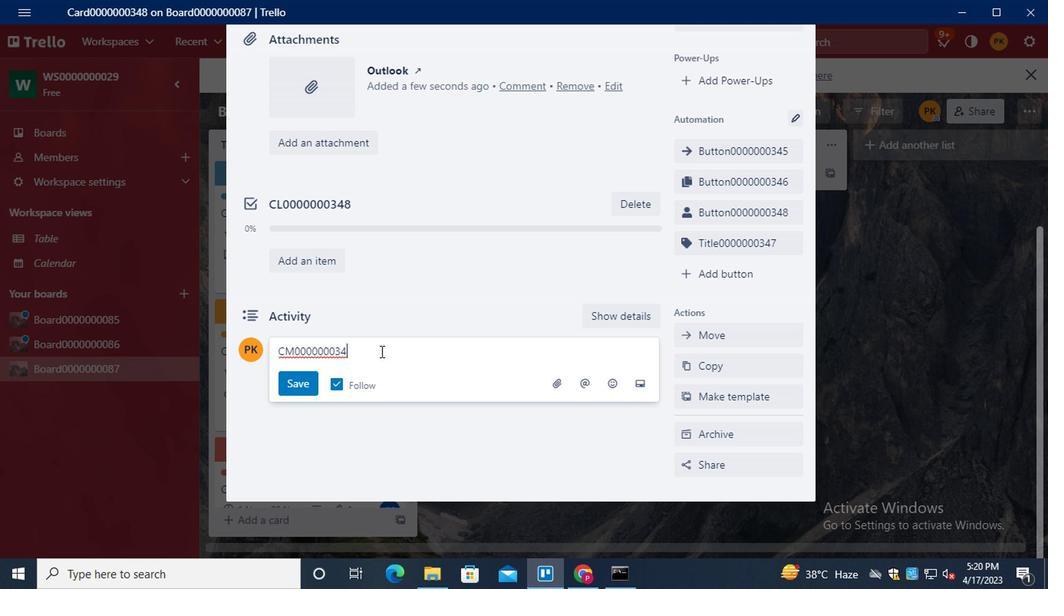 
Action: Mouse moved to (294, 387)
Screenshot: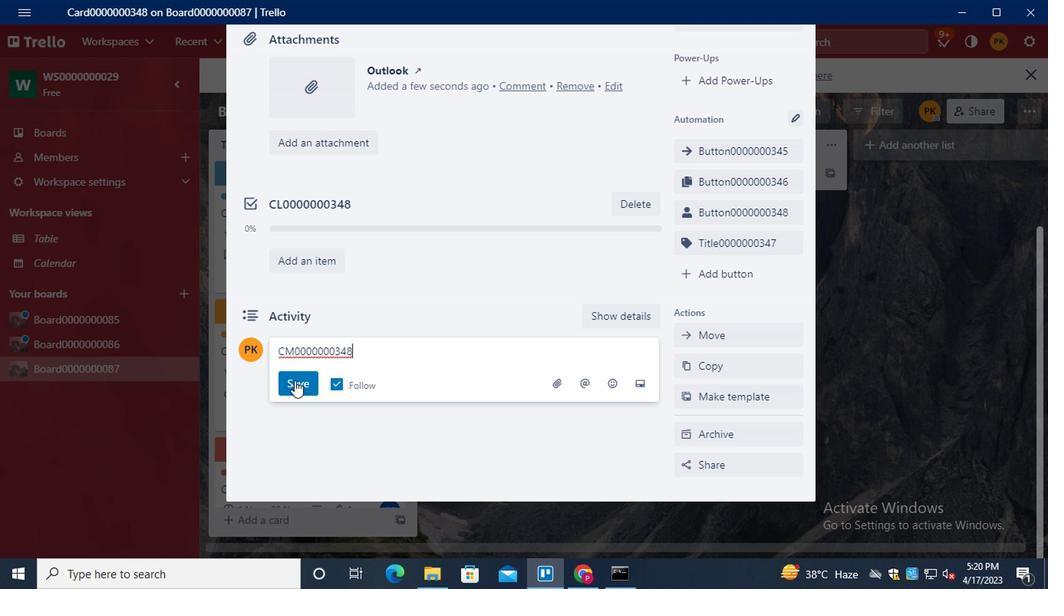
Action: Mouse pressed left at (294, 387)
Screenshot: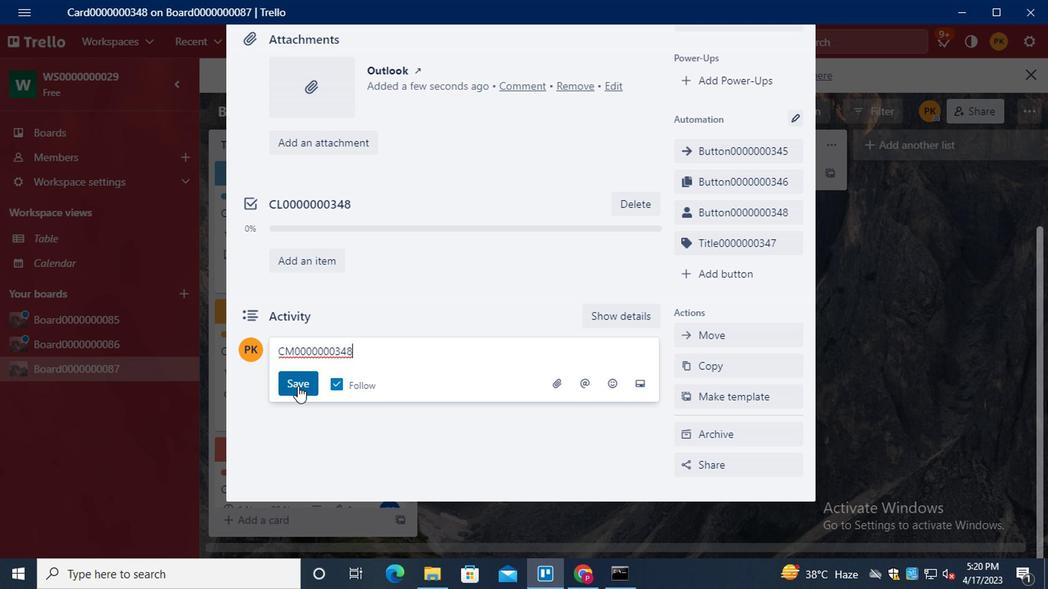 
Action: Mouse moved to (343, 370)
Screenshot: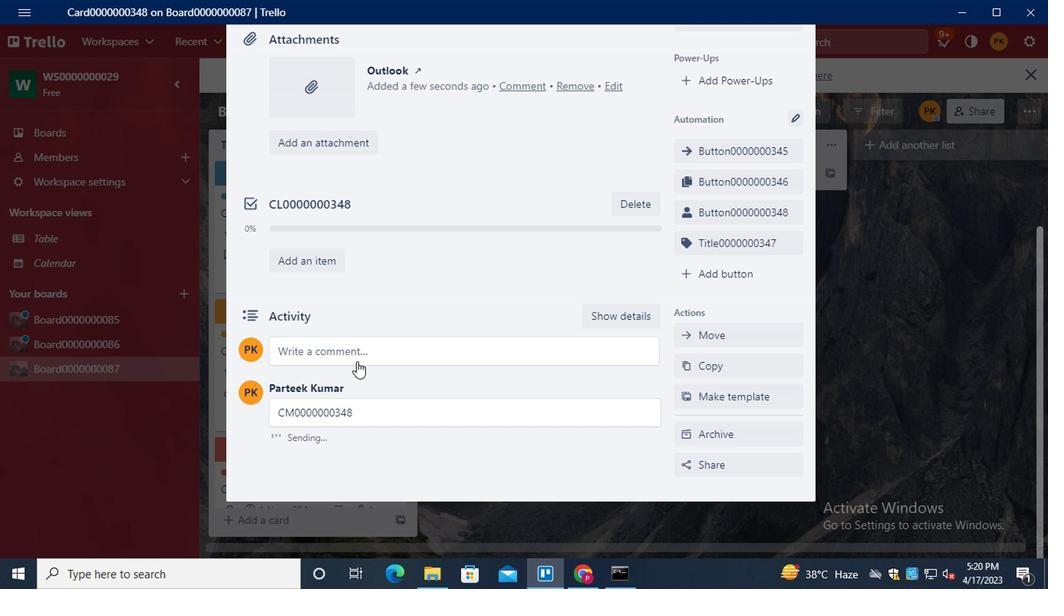 
Action: Mouse scrolled (343, 371) with delta (0, 0)
Screenshot: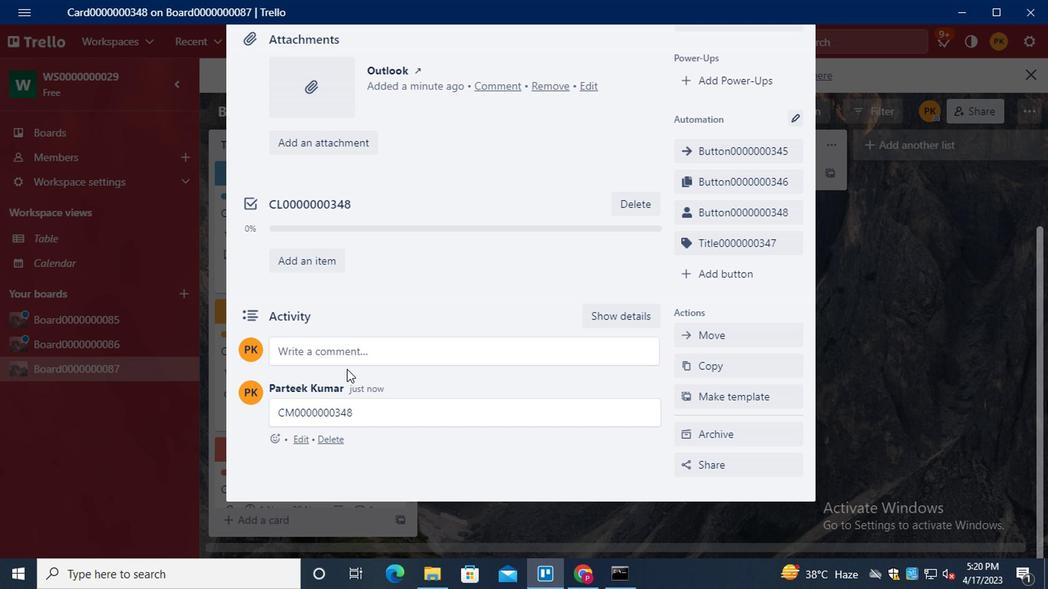 
Action: Mouse scrolled (343, 371) with delta (0, 0)
Screenshot: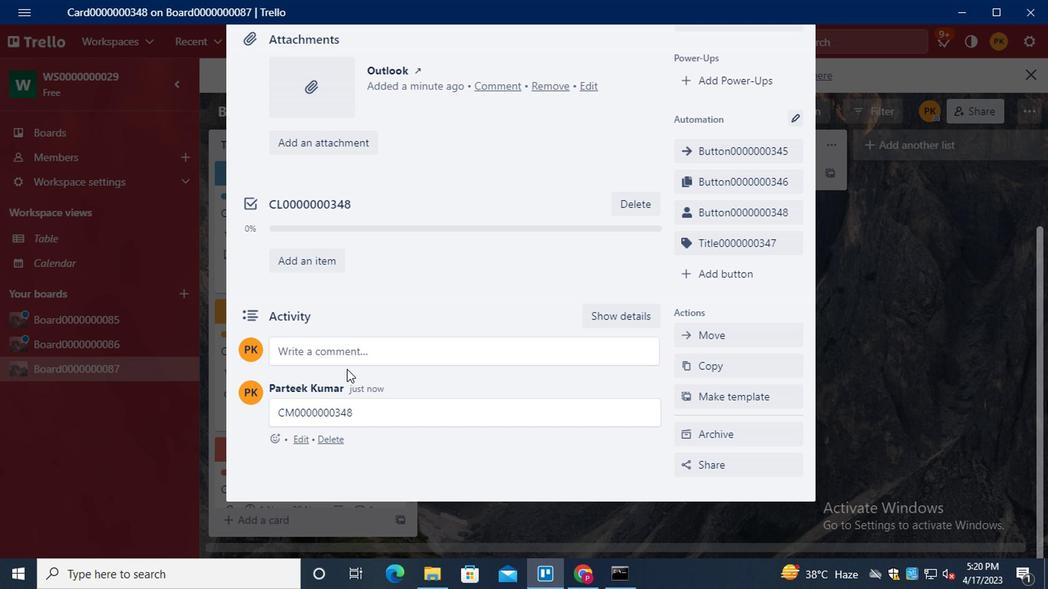 
Action: Mouse scrolled (343, 371) with delta (0, 0)
Screenshot: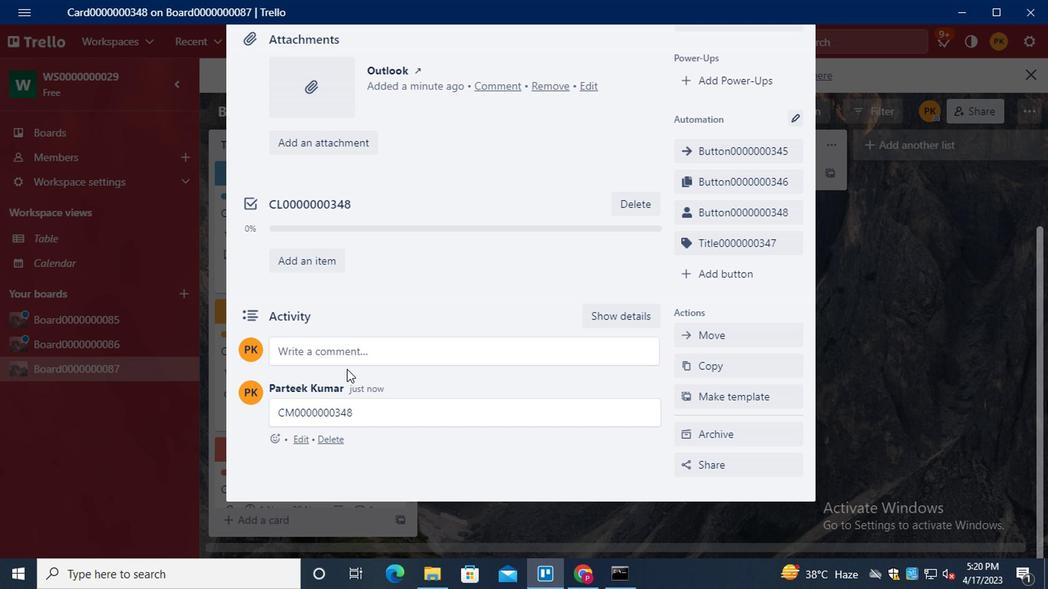 
Action: Mouse scrolled (343, 371) with delta (0, 0)
Screenshot: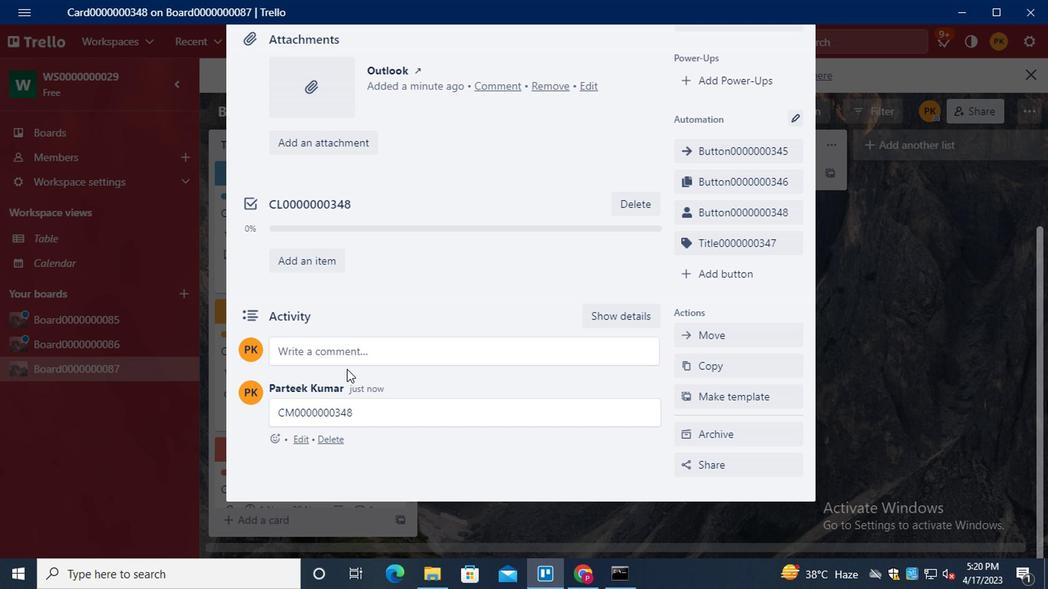 
Action: Mouse scrolled (343, 371) with delta (0, 0)
Screenshot: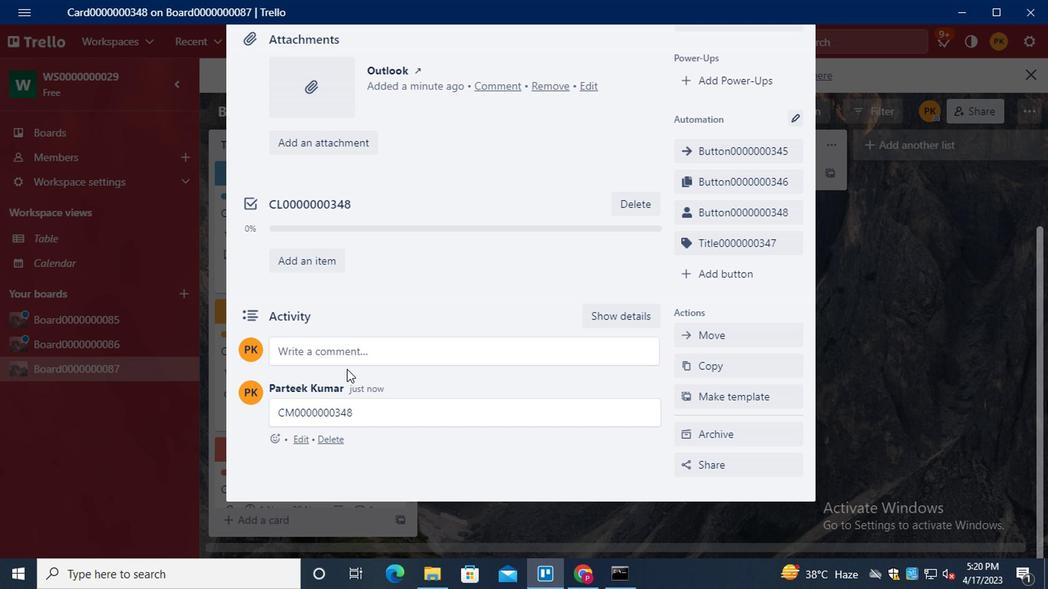 
Action: Mouse scrolled (343, 371) with delta (0, 0)
Screenshot: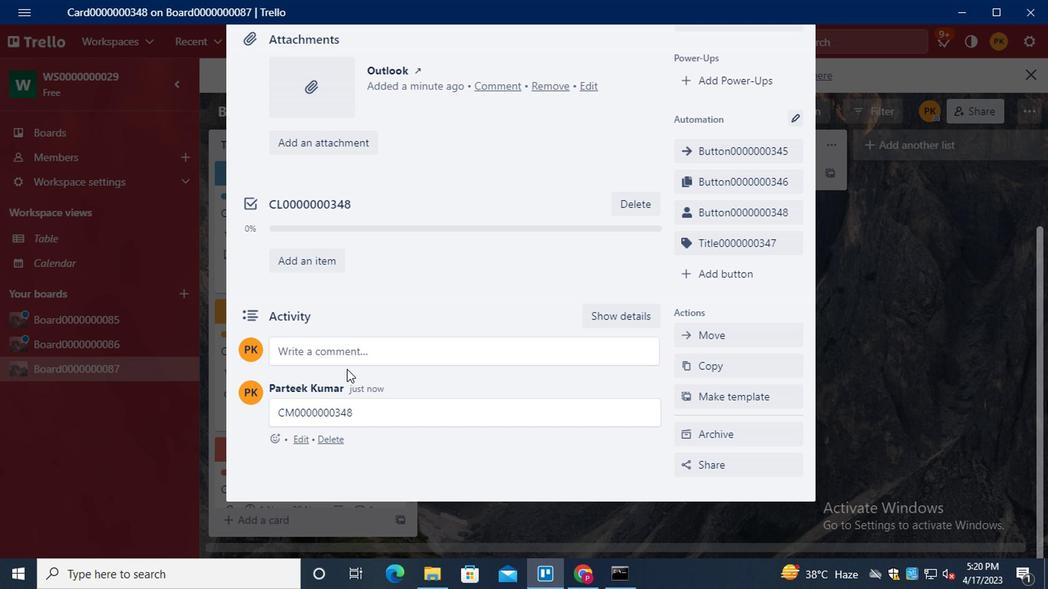 
Action: Mouse scrolled (343, 371) with delta (0, 0)
Screenshot: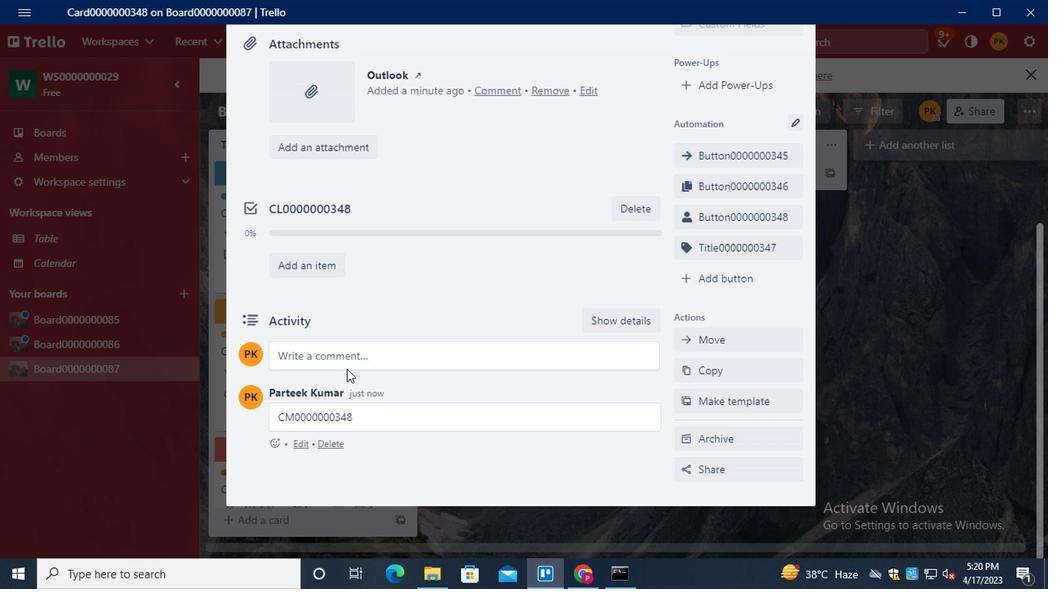 
Action: Mouse scrolled (343, 371) with delta (0, 0)
Screenshot: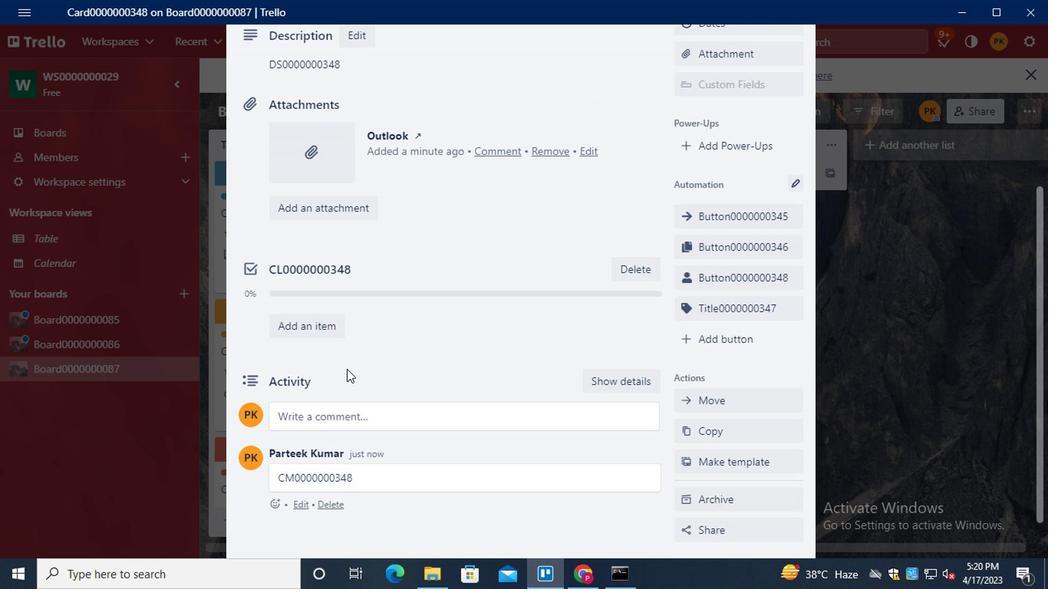 
Action: Mouse scrolled (343, 371) with delta (0, 0)
Screenshot: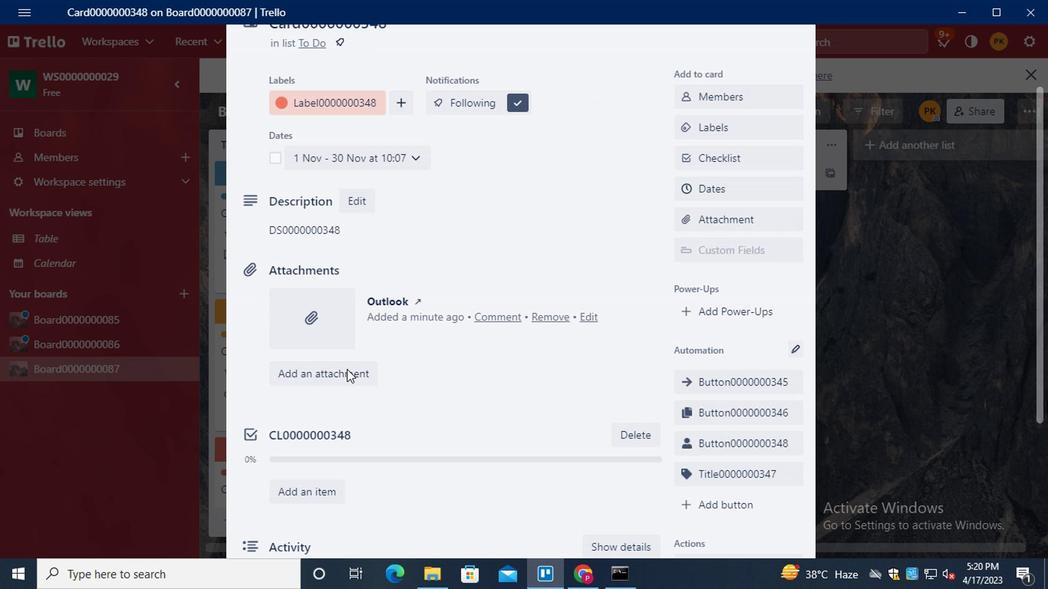 
Action: Key pressed <Key.f8>
Screenshot: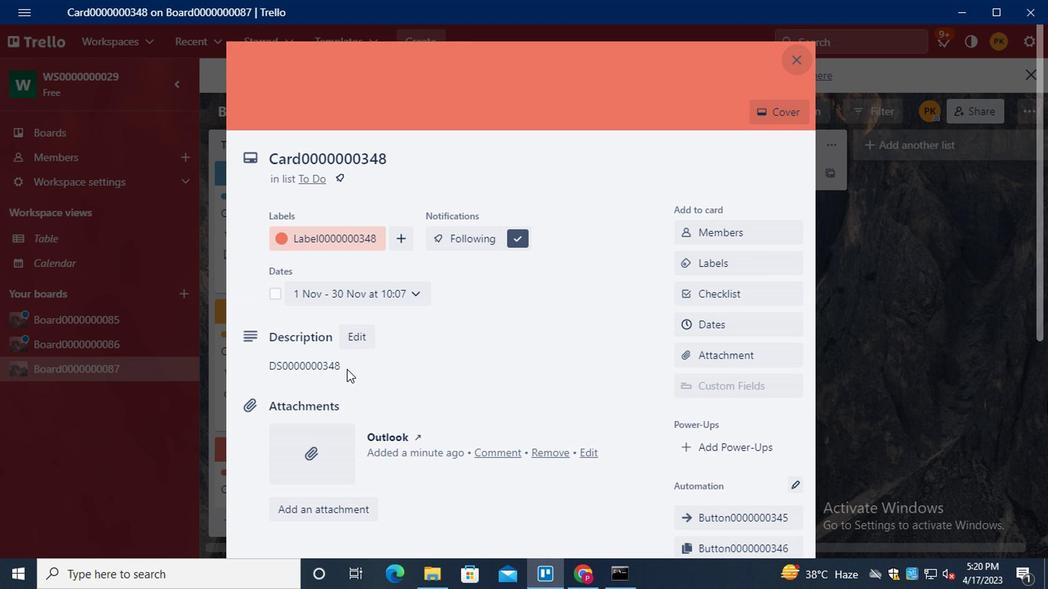 
